 Task: In the  document autobiography.docx. Insert footer and write 'ww.ramsons.com'. Find the word using Dictionary 'Gift' Use the tool word Count and display word count while typing
Action: Mouse pressed left at (376, 493)
Screenshot: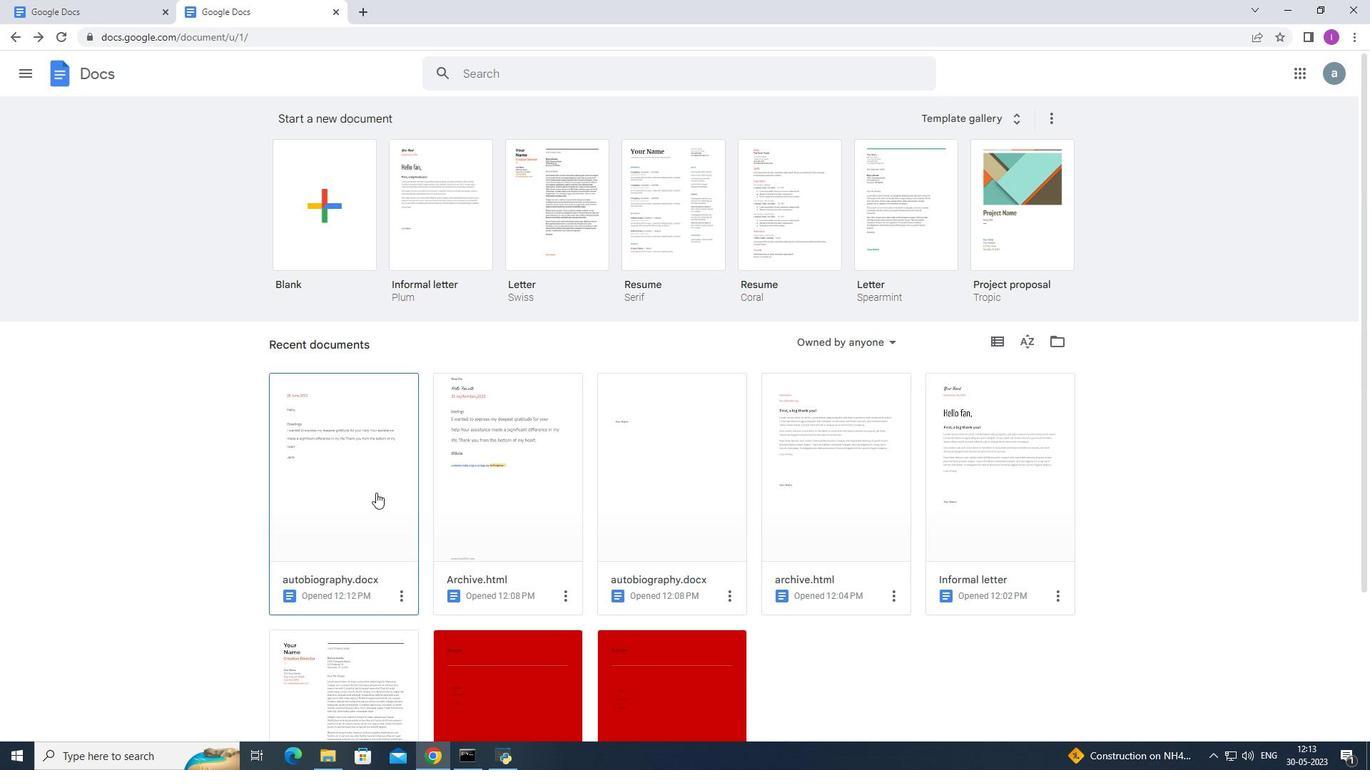 
Action: Mouse moved to (605, 490)
Screenshot: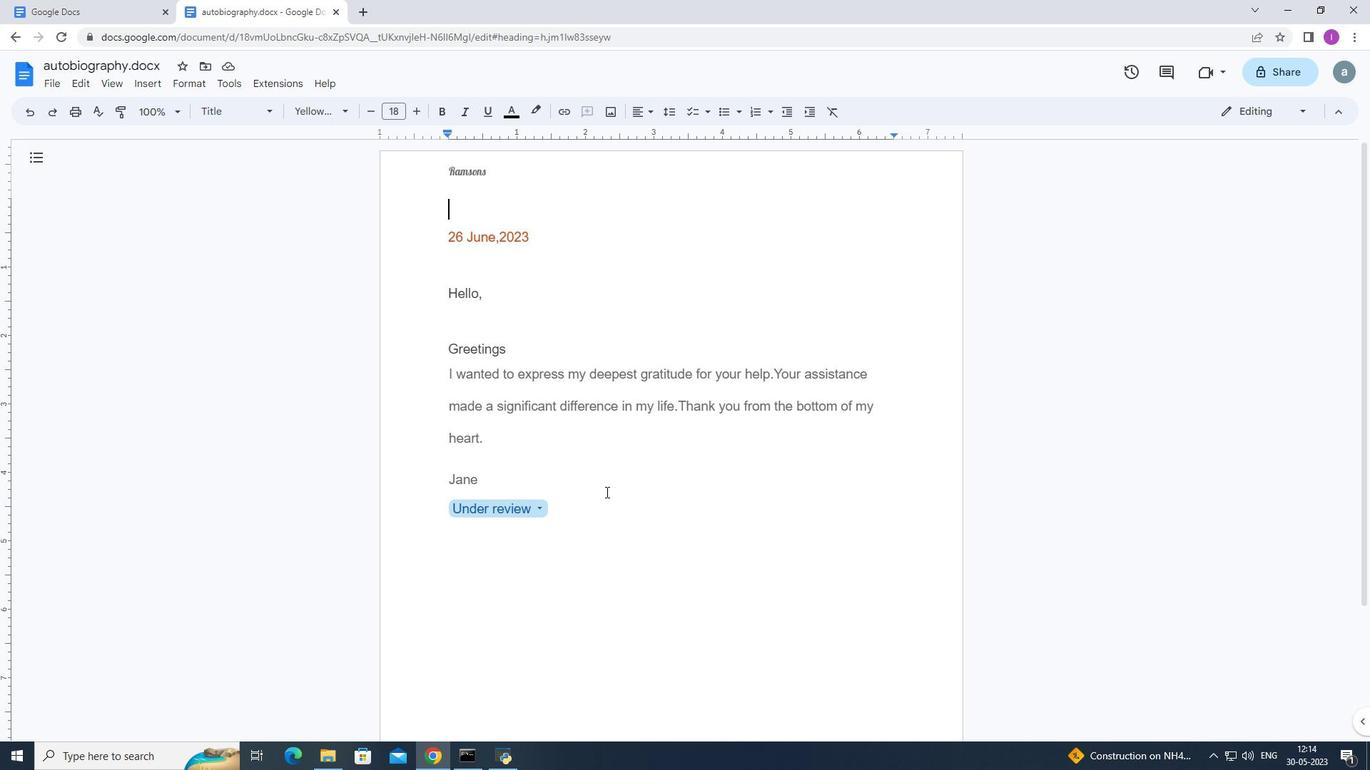 
Action: Mouse scrolled (605, 489) with delta (0, 0)
Screenshot: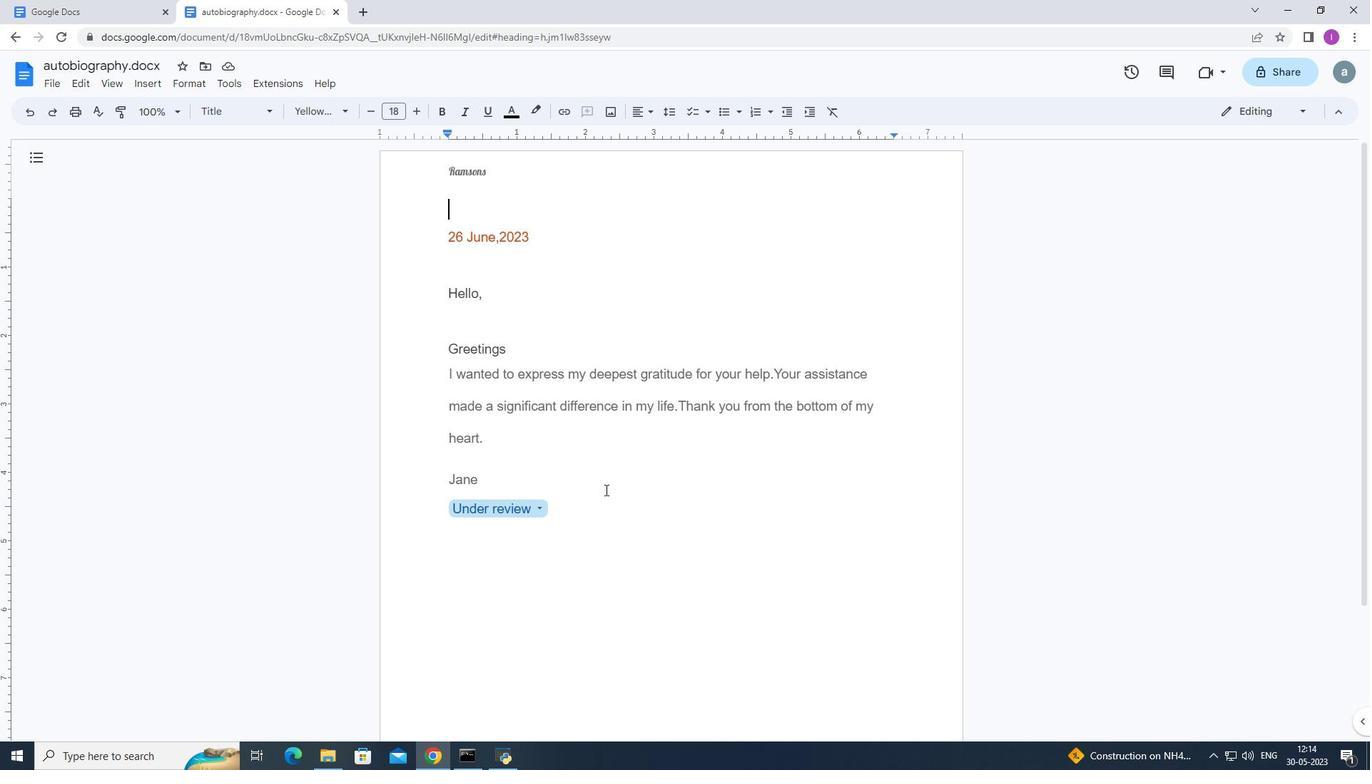 
Action: Mouse moved to (605, 489)
Screenshot: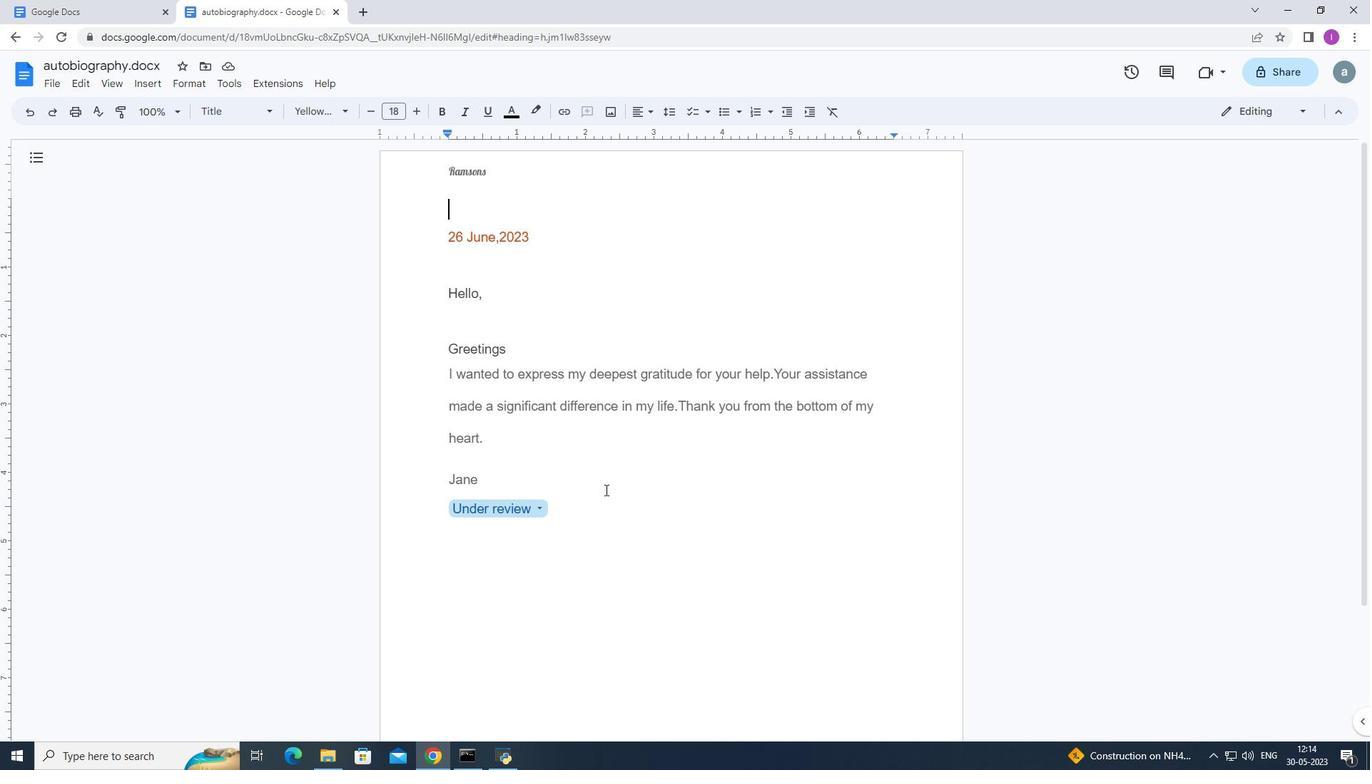 
Action: Mouse scrolled (605, 488) with delta (0, 0)
Screenshot: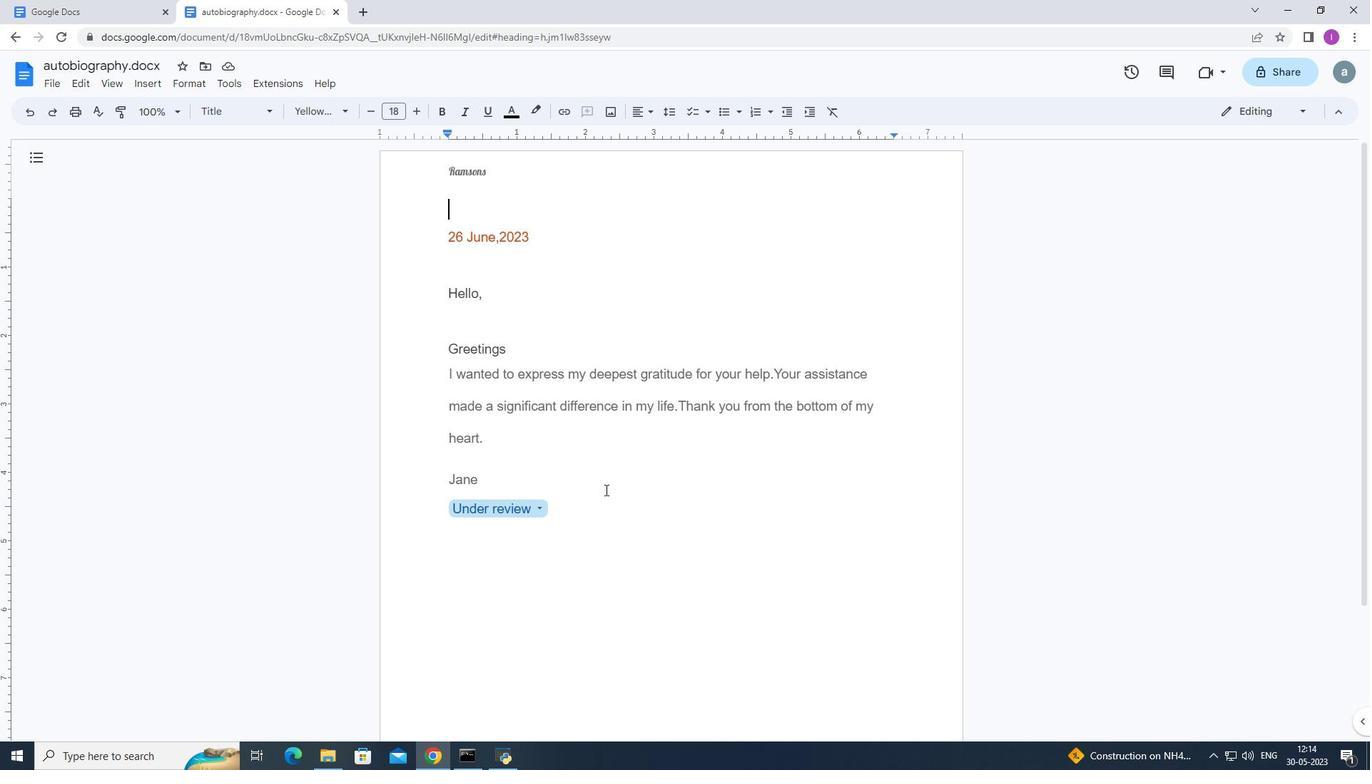 
Action: Mouse moved to (605, 488)
Screenshot: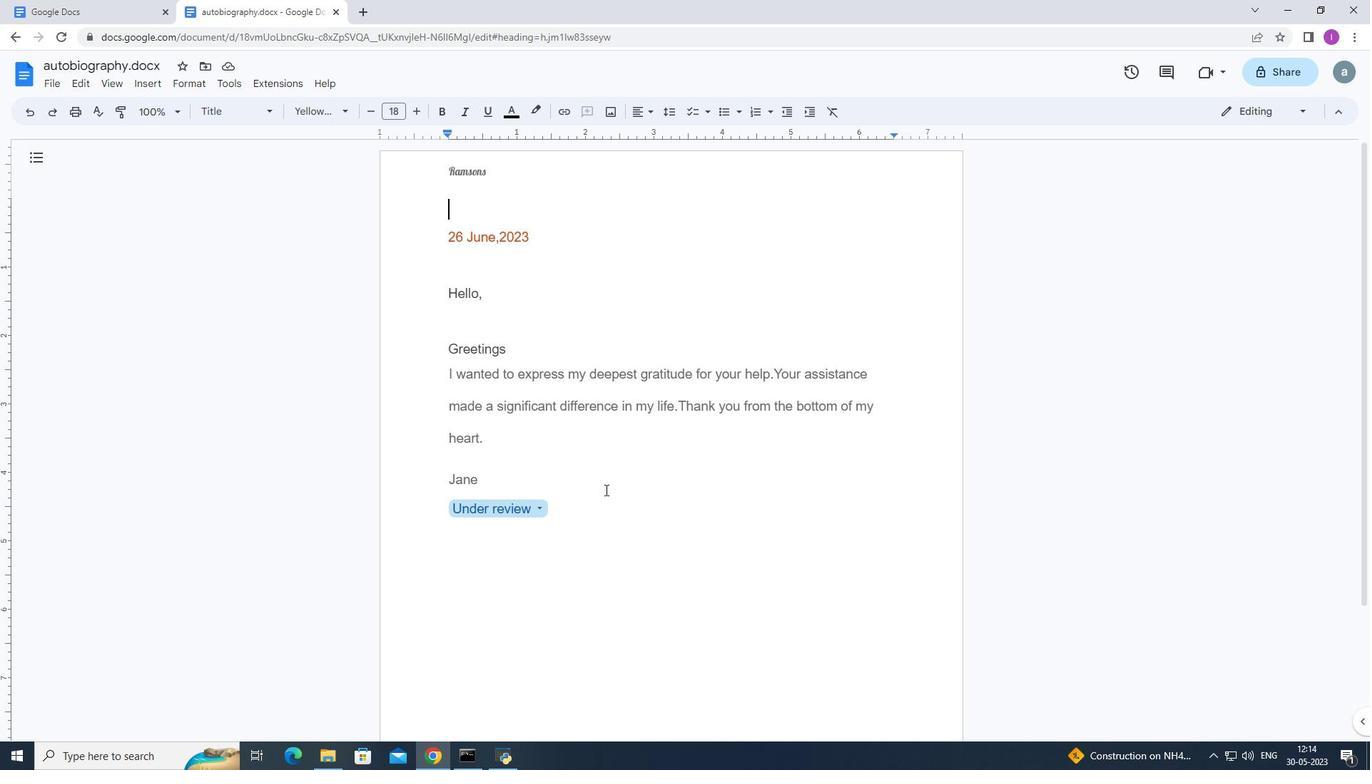 
Action: Mouse scrolled (605, 488) with delta (0, 0)
Screenshot: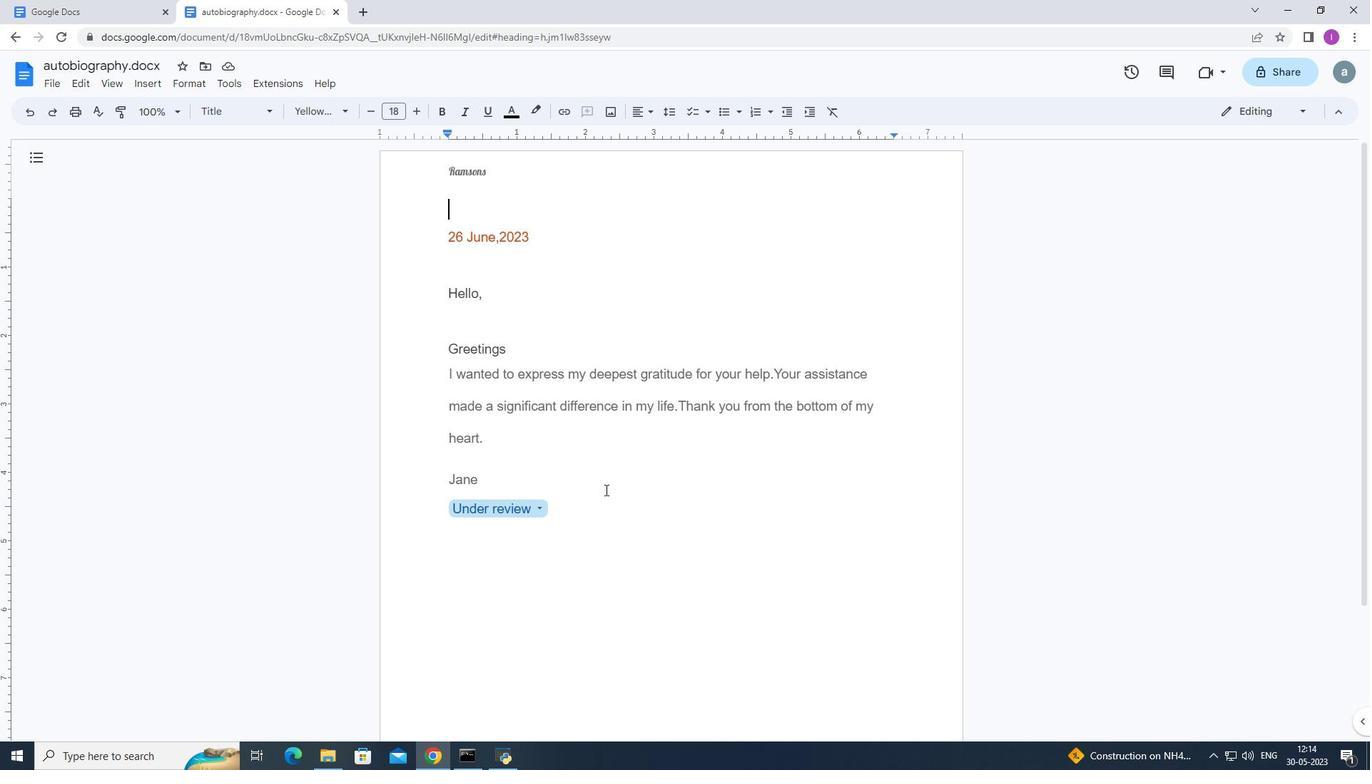 
Action: Mouse scrolled (605, 488) with delta (0, 0)
Screenshot: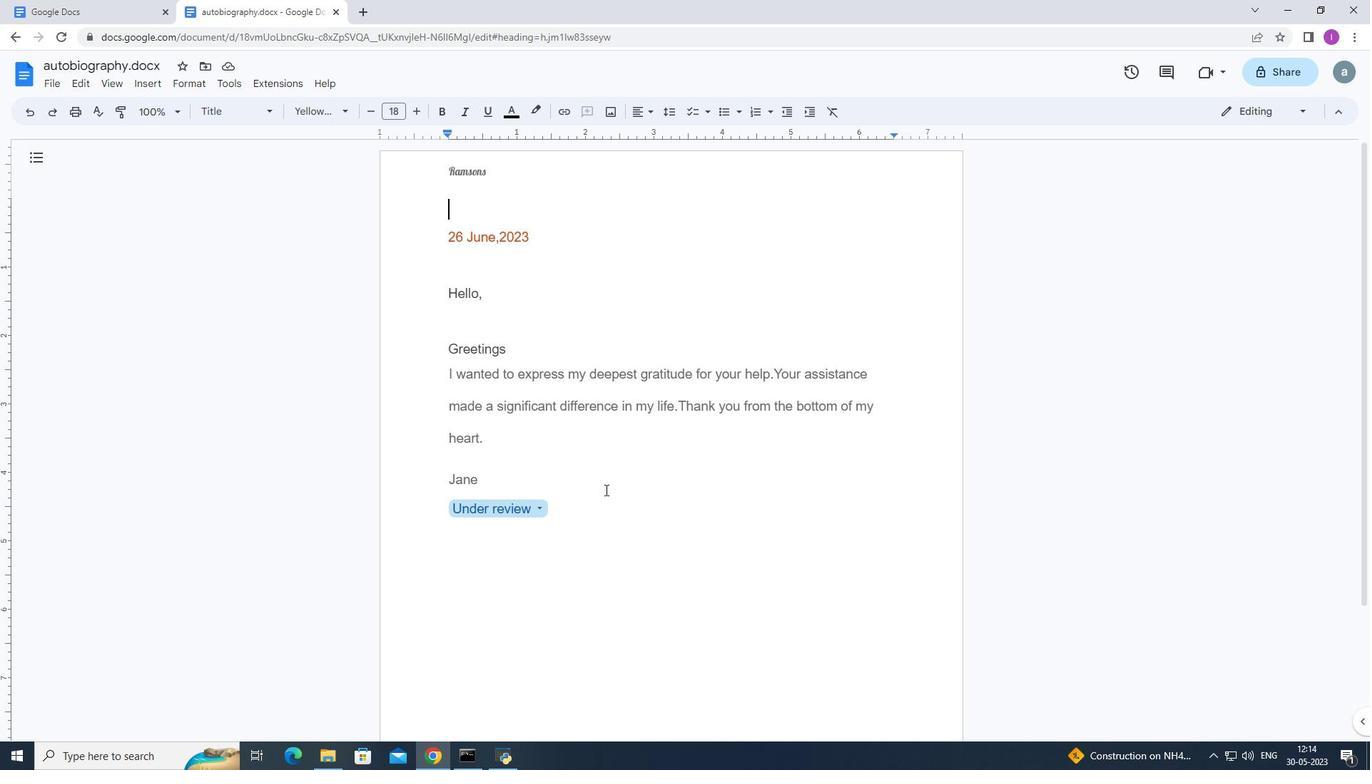 
Action: Mouse moved to (605, 488)
Screenshot: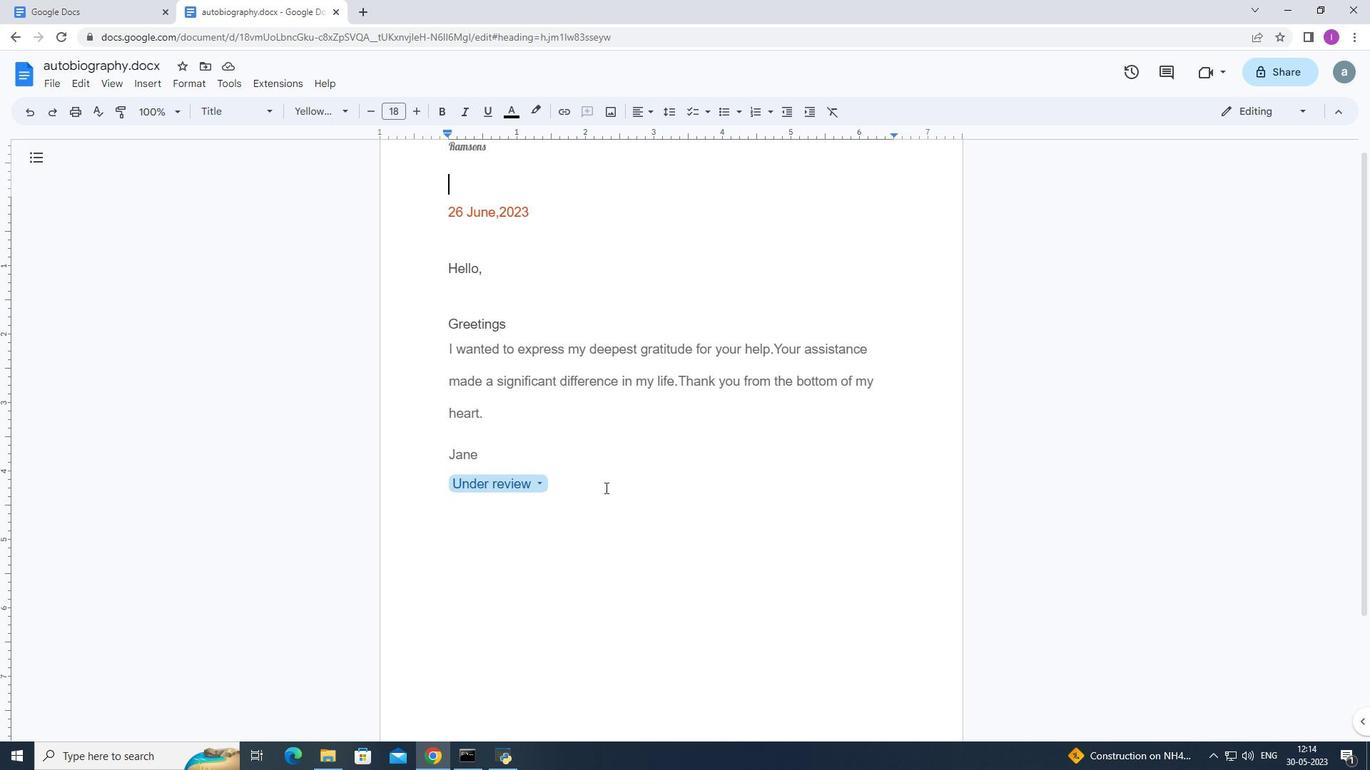 
Action: Mouse scrolled (605, 488) with delta (0, 0)
Screenshot: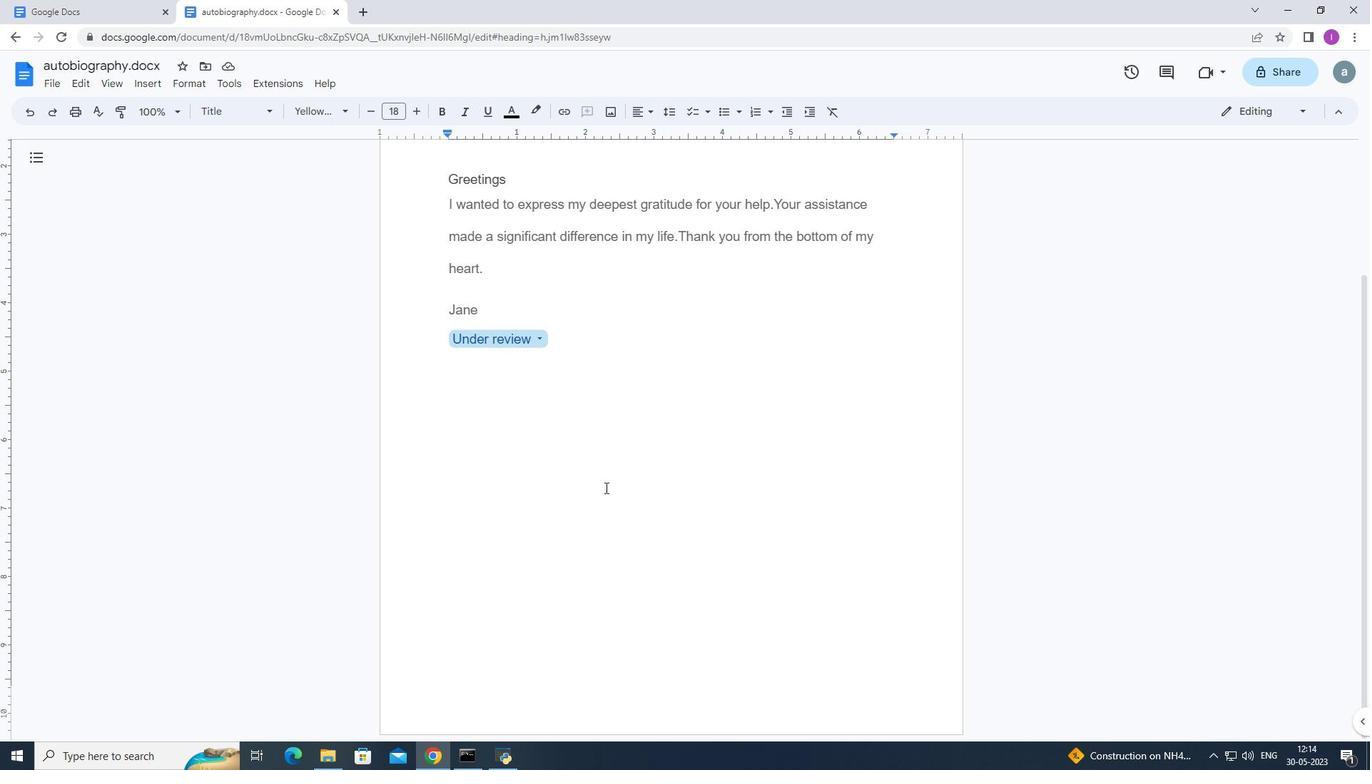 
Action: Mouse scrolled (605, 488) with delta (0, 0)
Screenshot: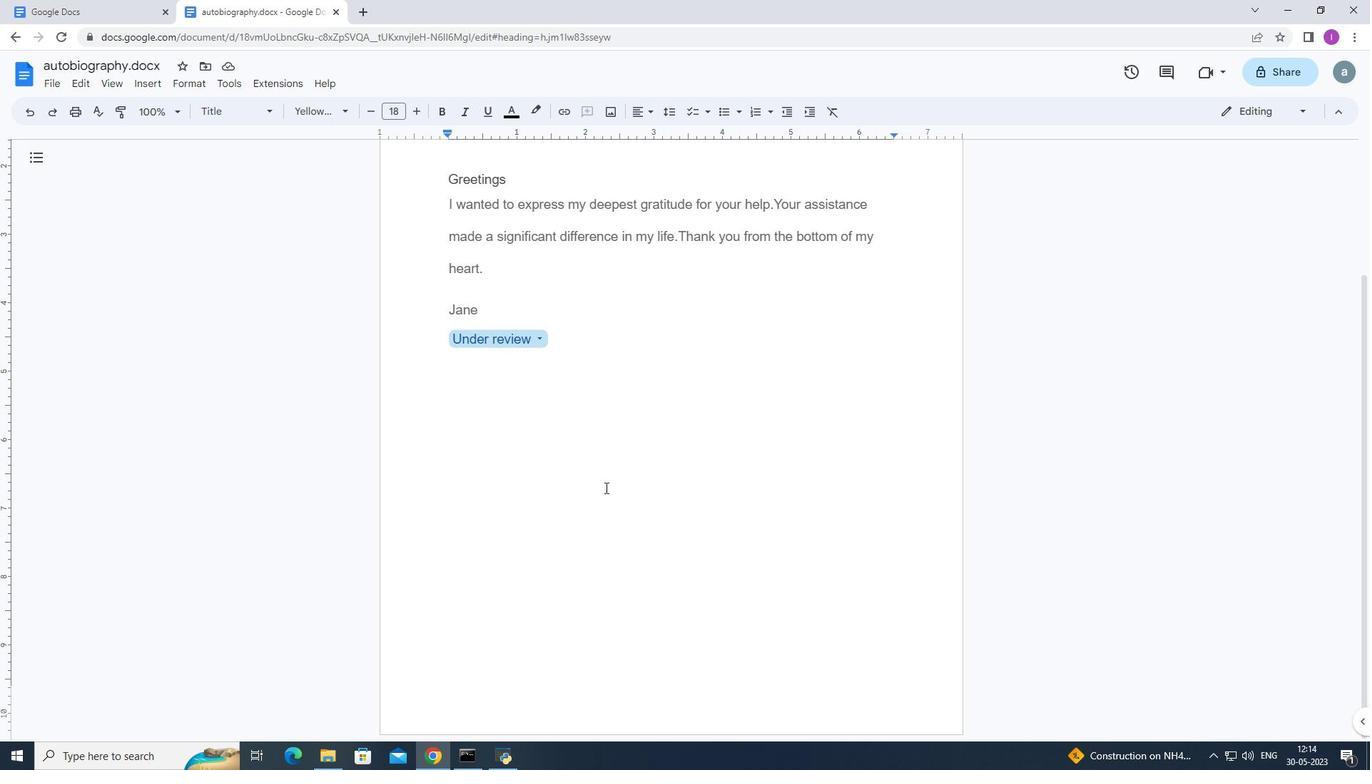 
Action: Mouse scrolled (605, 488) with delta (0, 0)
Screenshot: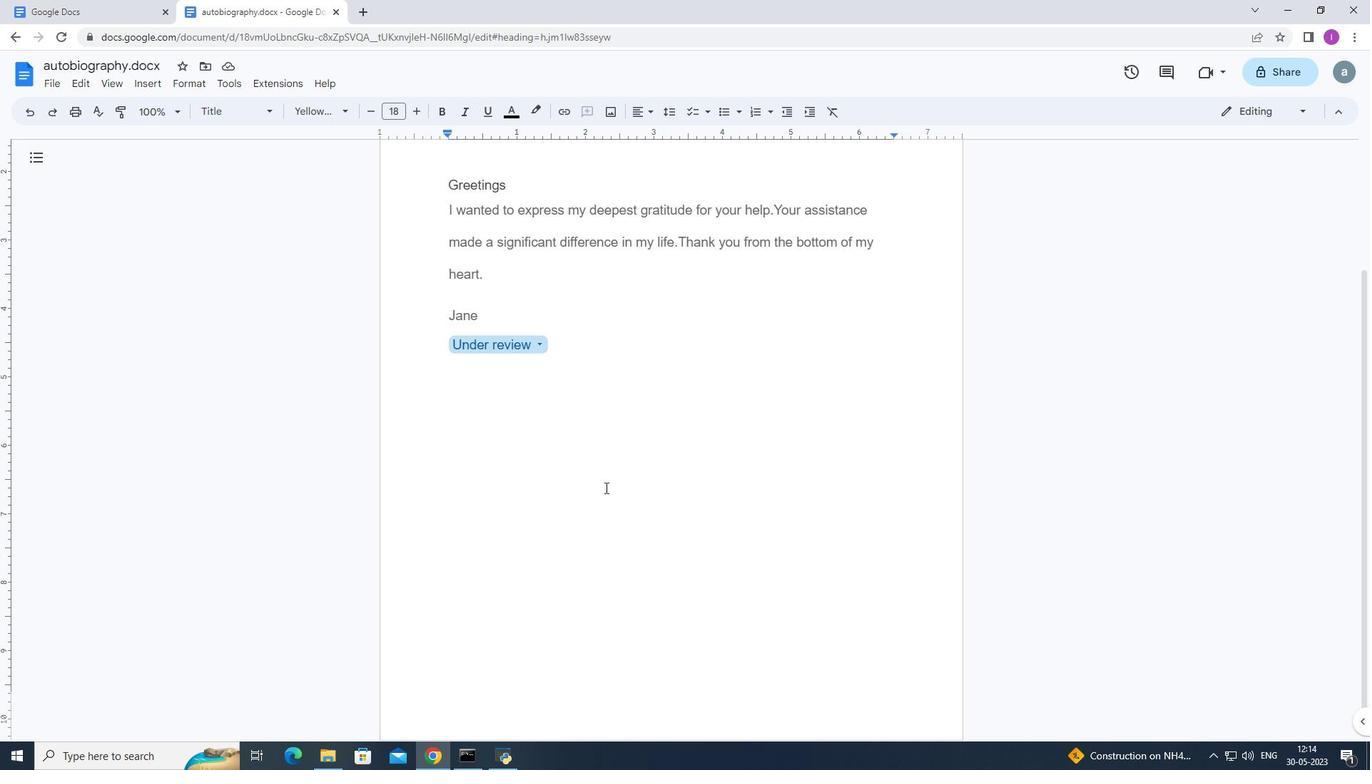 
Action: Mouse scrolled (605, 488) with delta (0, 0)
Screenshot: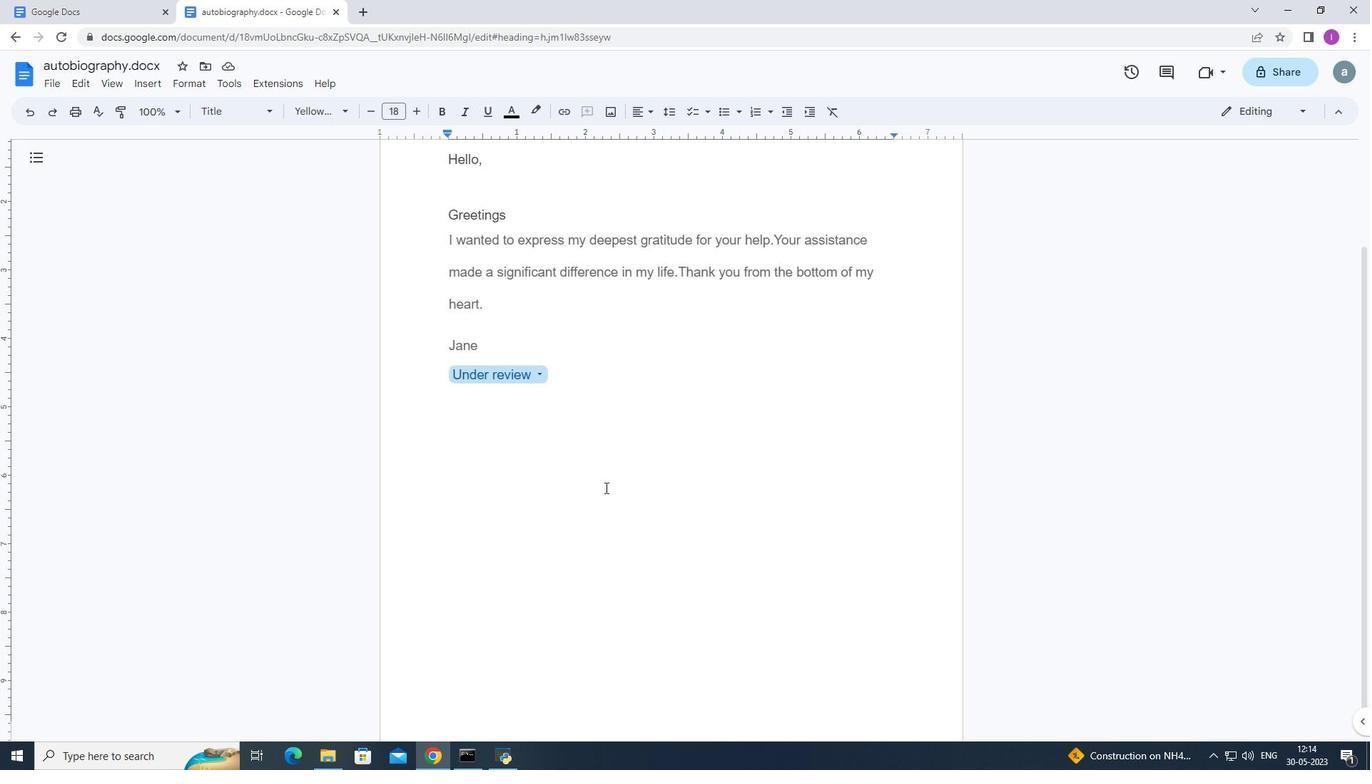 
Action: Mouse moved to (606, 487)
Screenshot: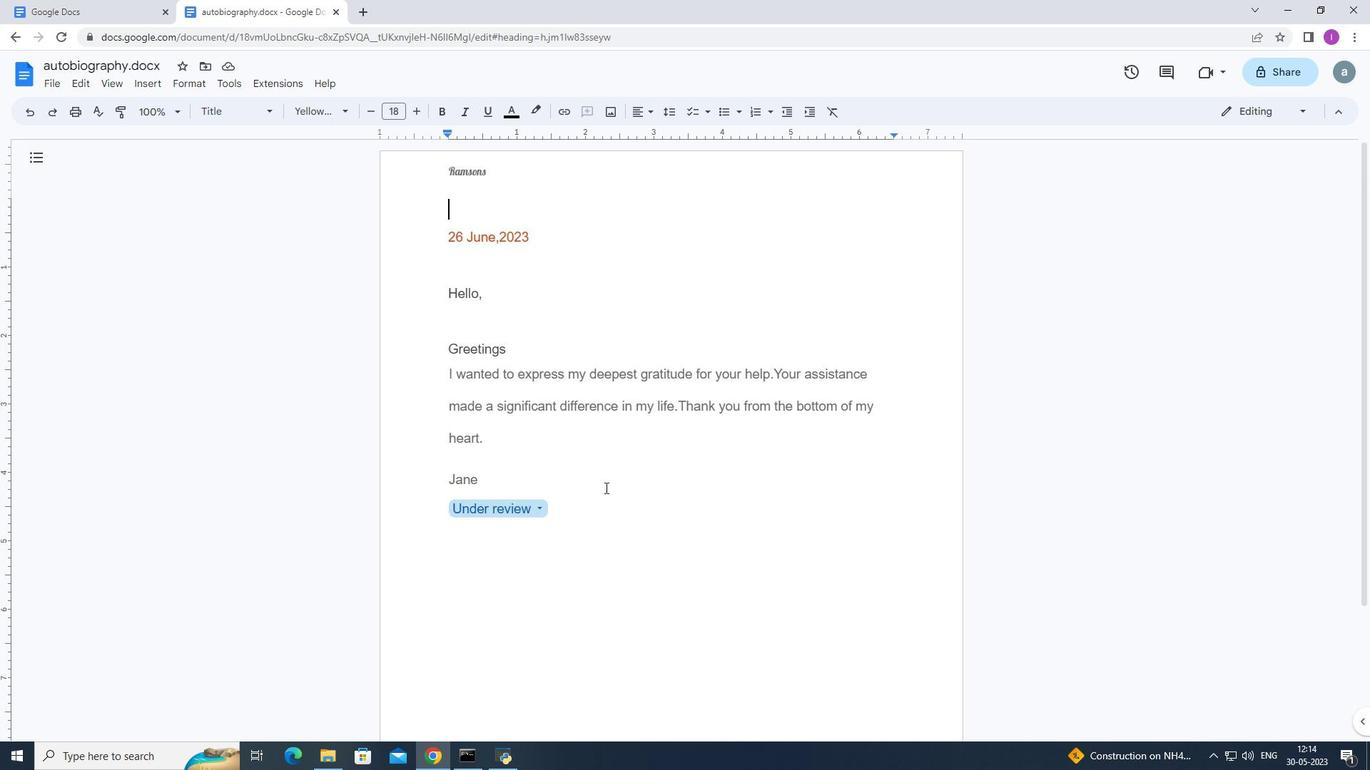 
Action: Mouse scrolled (606, 486) with delta (0, 0)
Screenshot: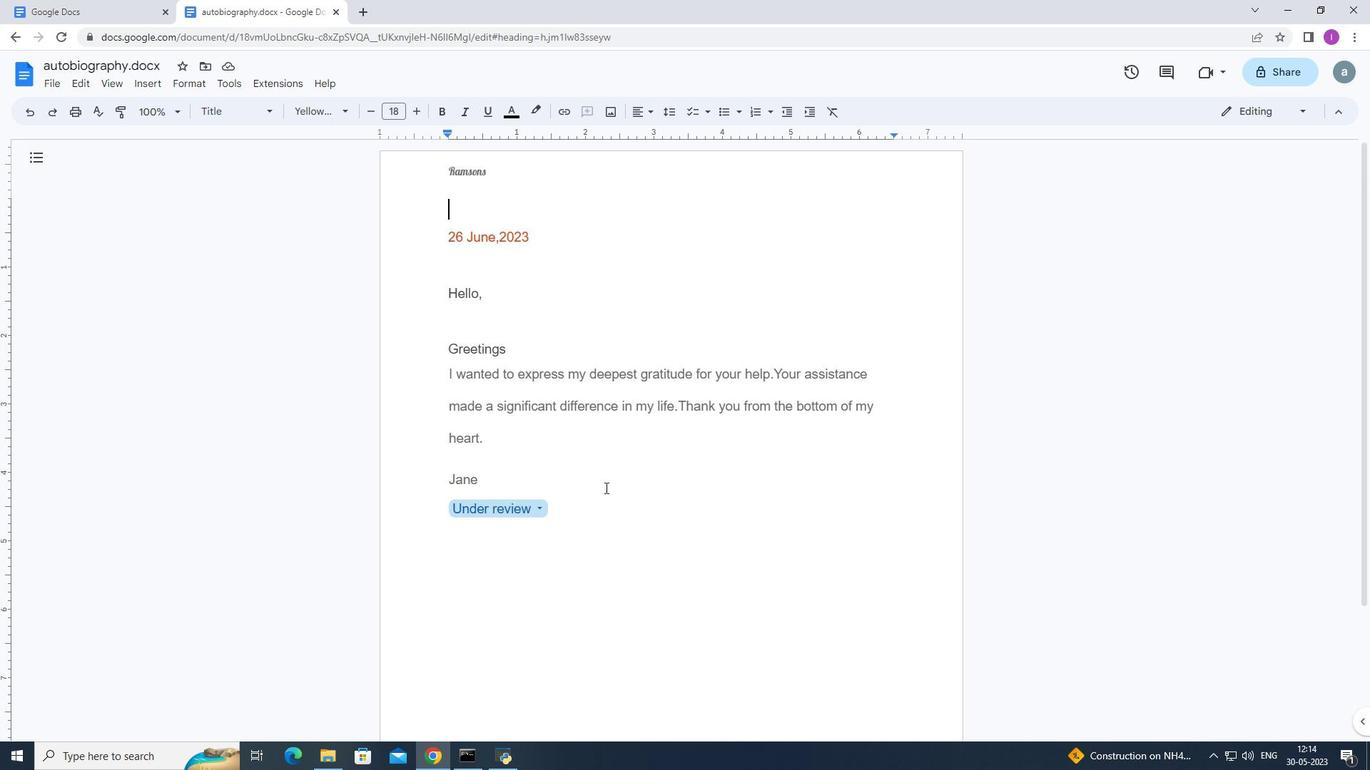 
Action: Mouse scrolled (606, 486) with delta (0, 0)
Screenshot: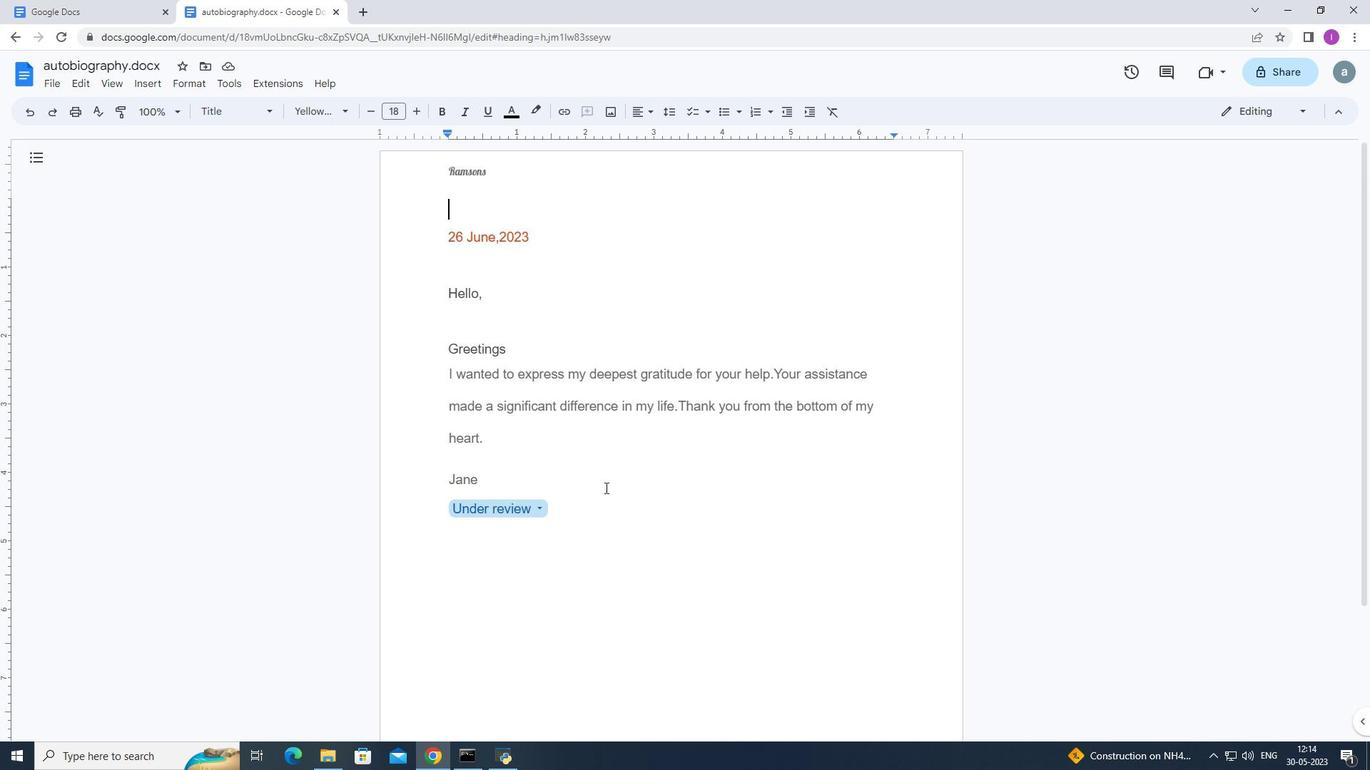 
Action: Mouse scrolled (606, 486) with delta (0, 0)
Screenshot: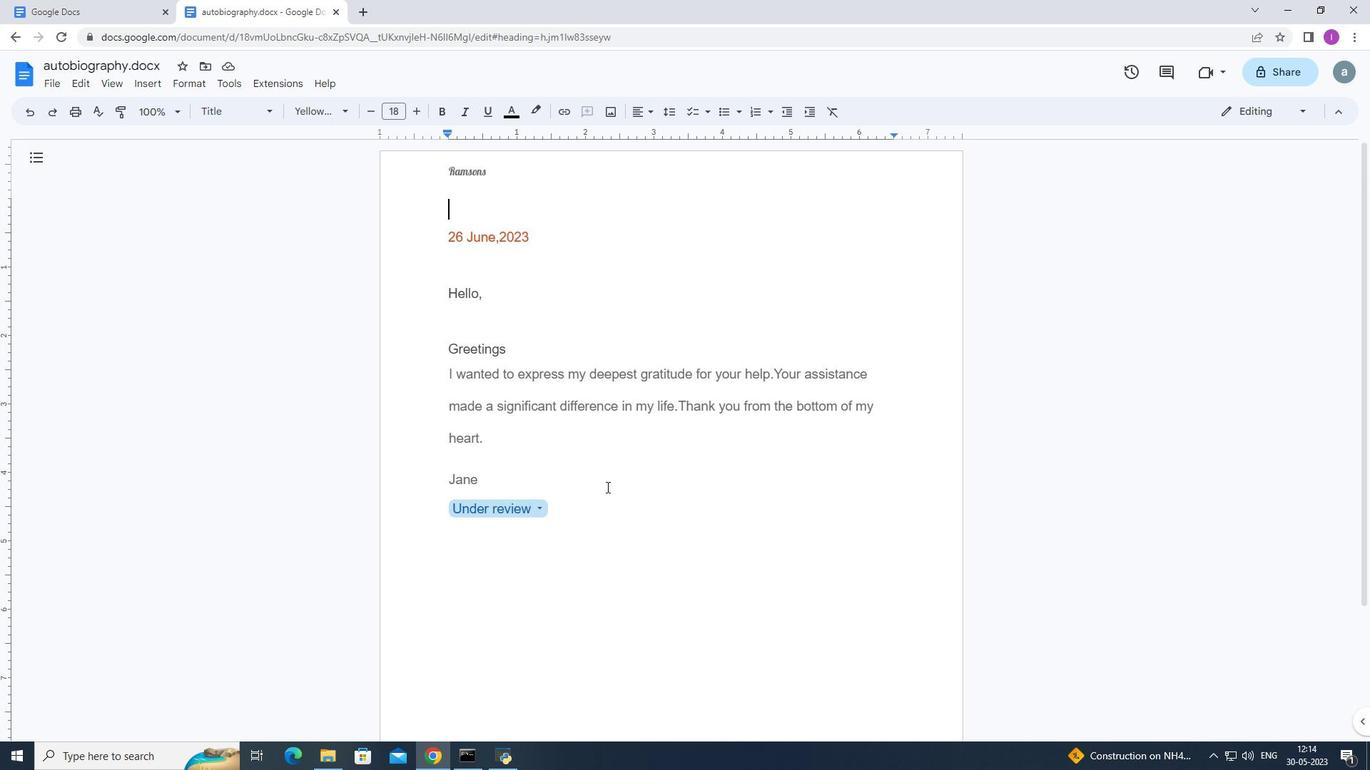 
Action: Mouse scrolled (606, 486) with delta (0, 0)
Screenshot: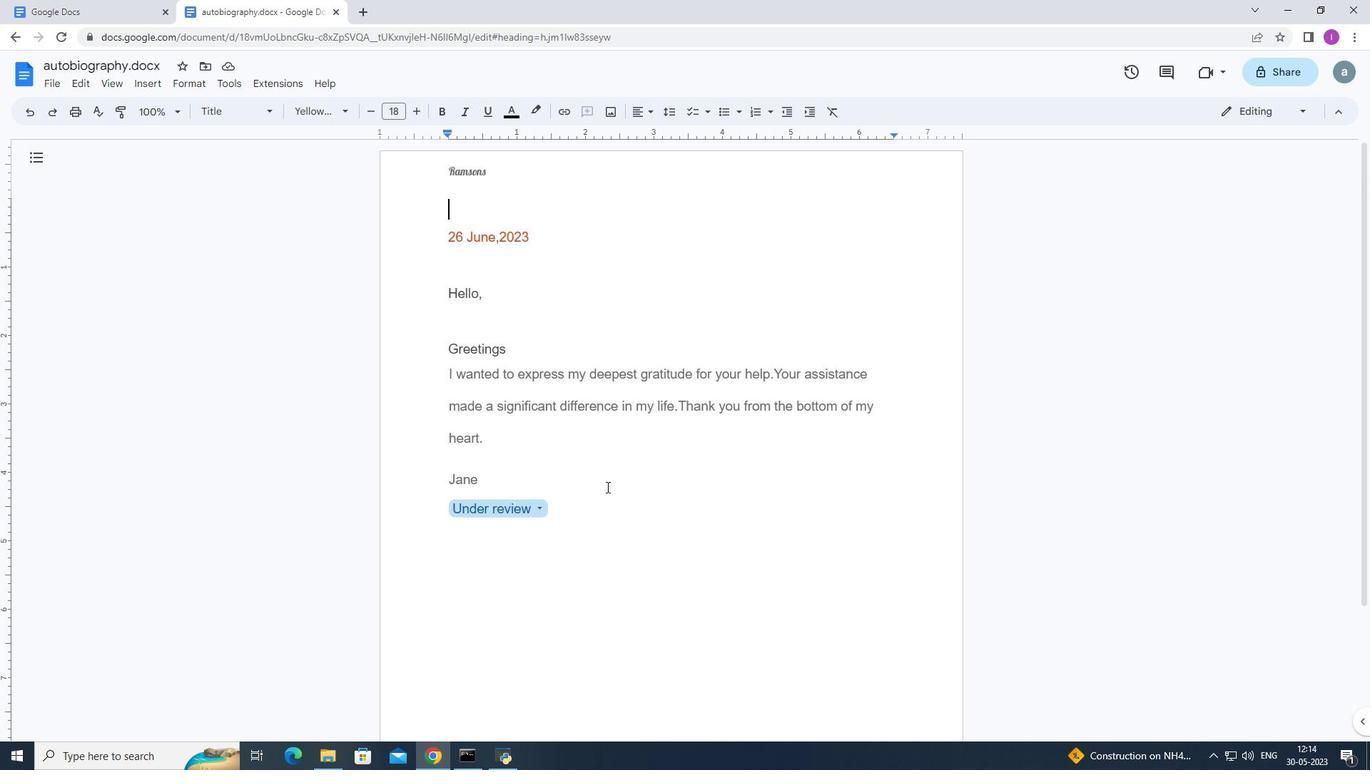 
Action: Mouse moved to (606, 479)
Screenshot: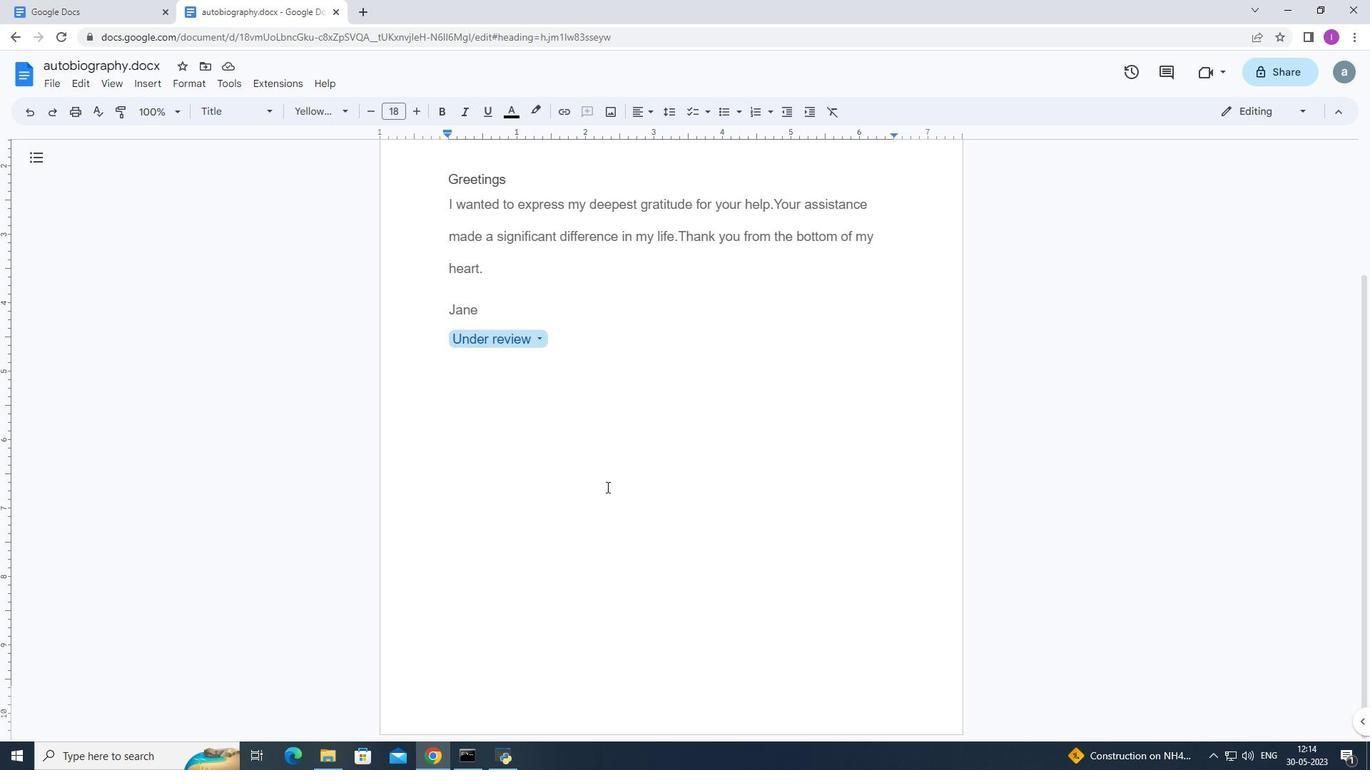 
Action: Mouse scrolled (606, 480) with delta (0, 0)
Screenshot: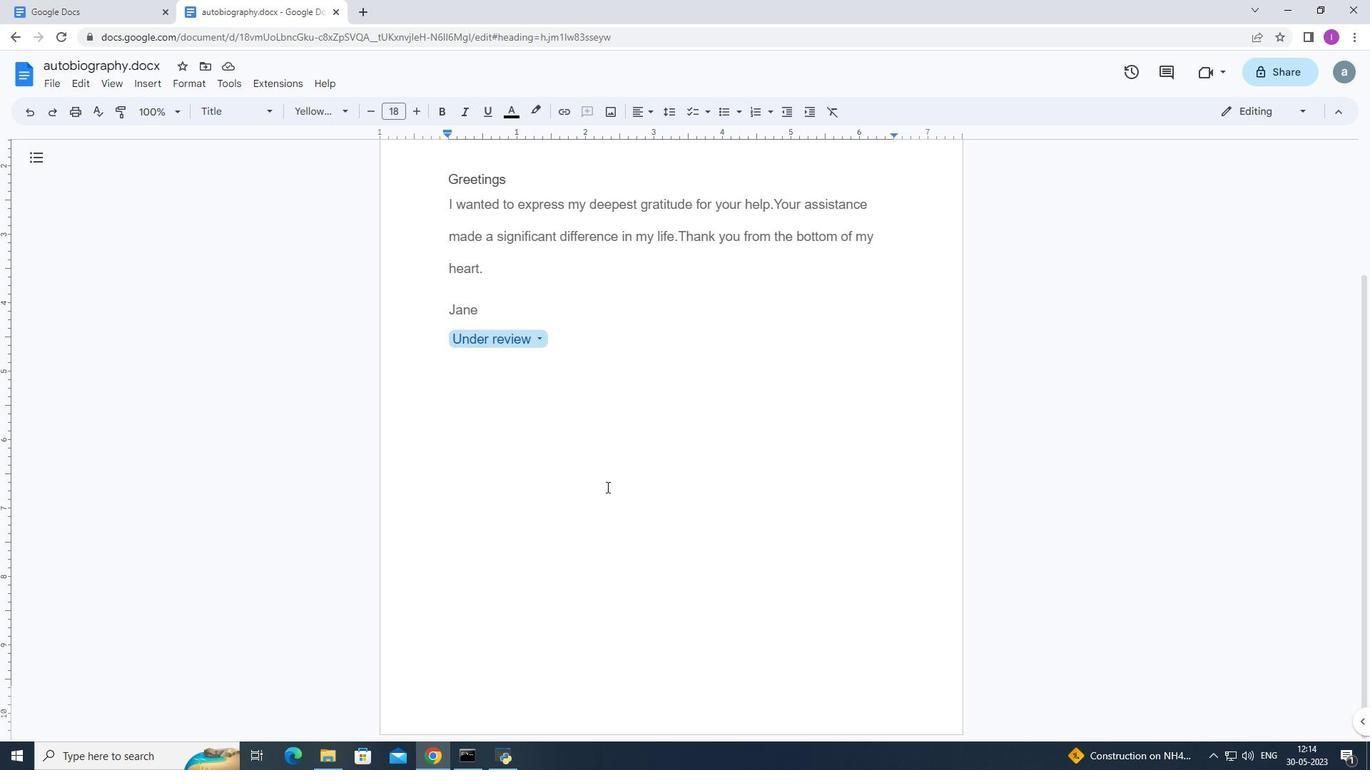 
Action: Mouse moved to (606, 477)
Screenshot: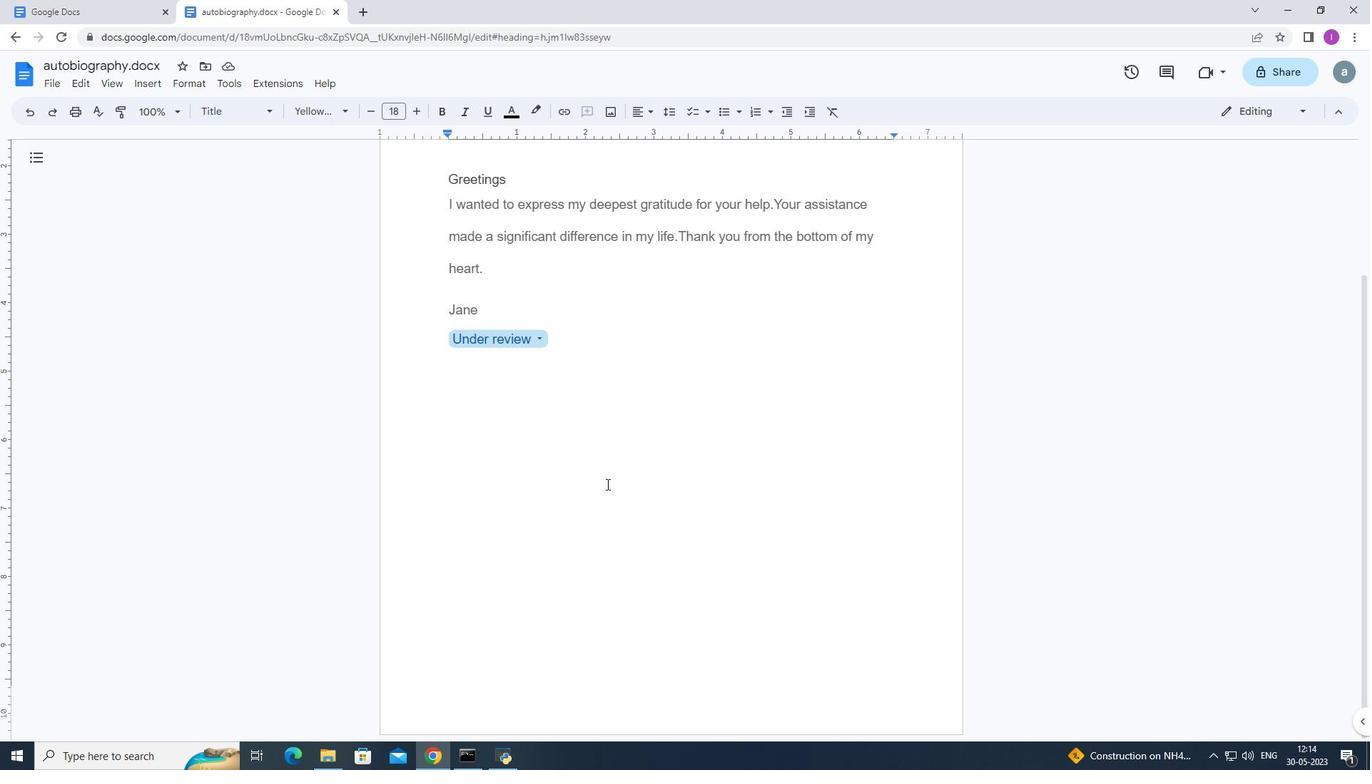 
Action: Mouse scrolled (606, 478) with delta (0, 0)
Screenshot: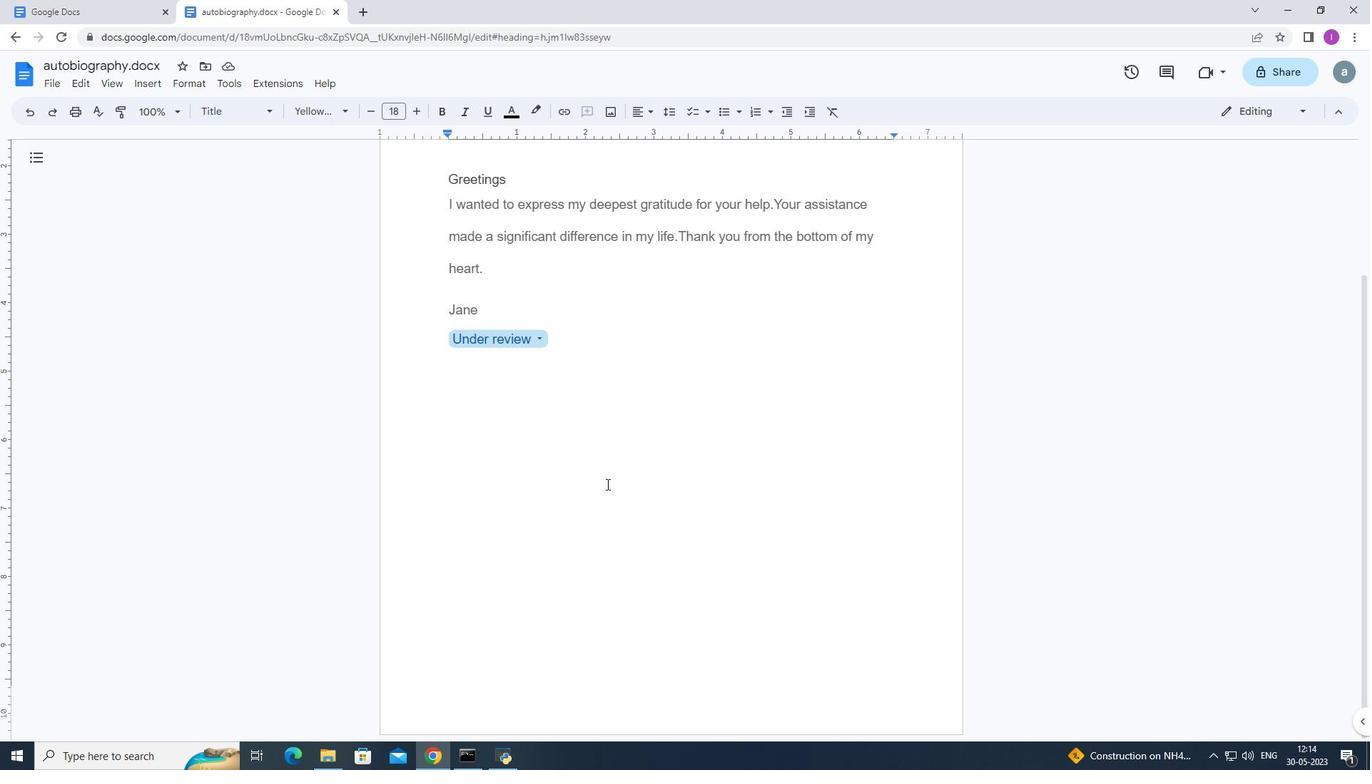 
Action: Mouse moved to (607, 472)
Screenshot: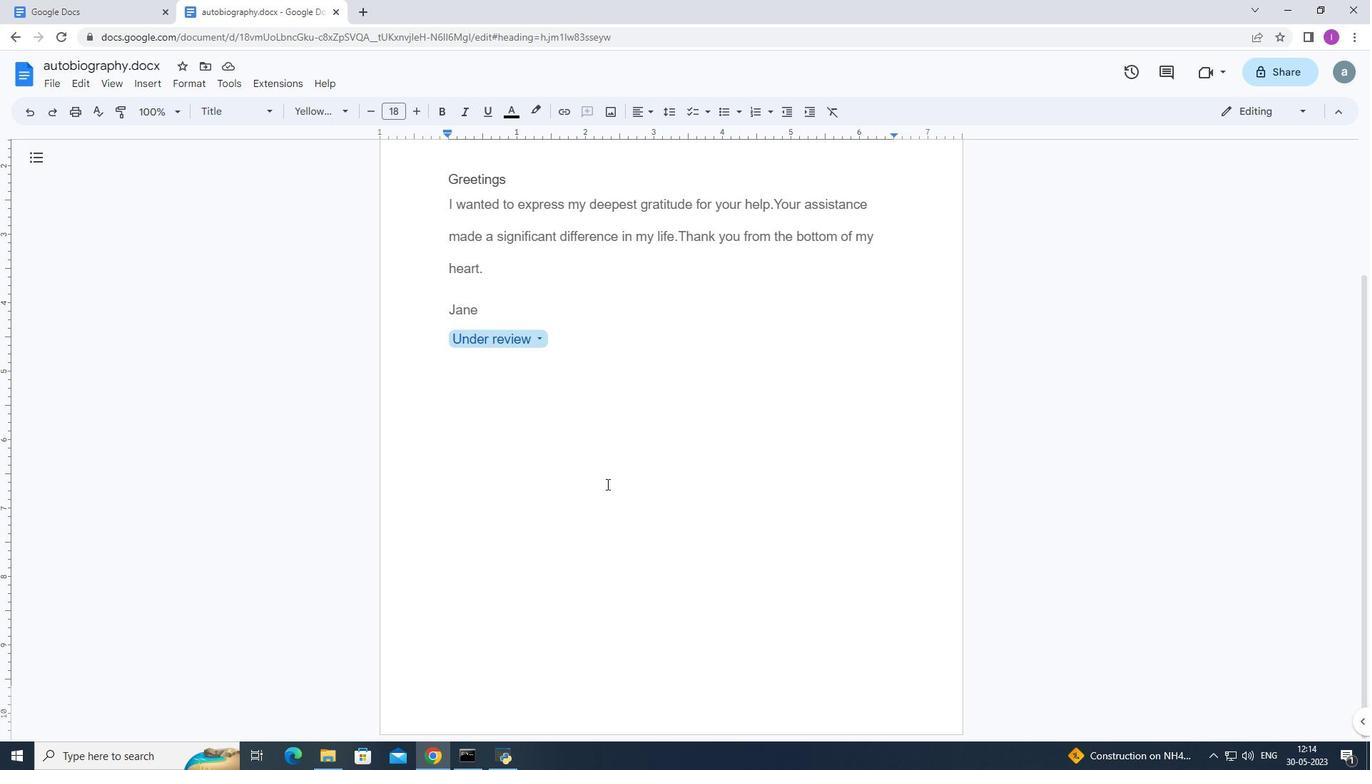 
Action: Mouse scrolled (607, 473) with delta (0, 0)
Screenshot: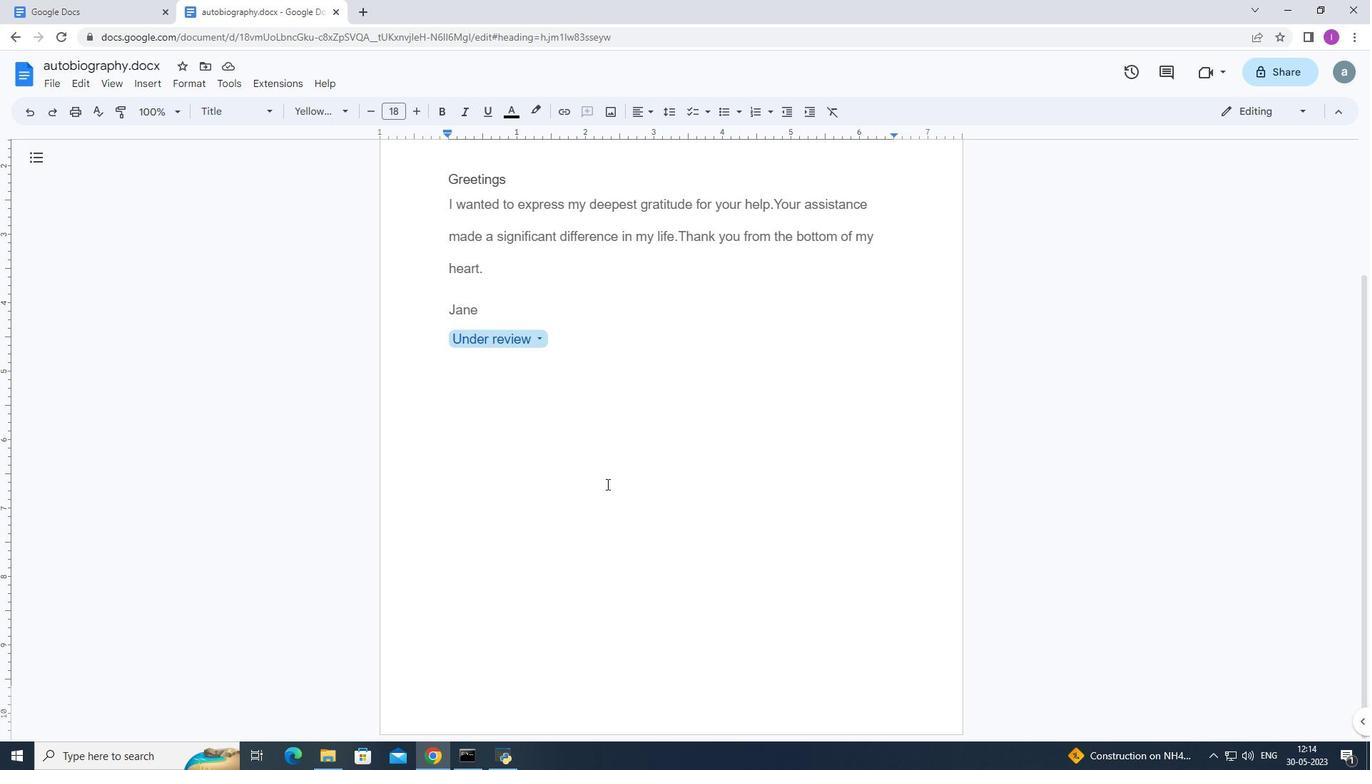 
Action: Mouse moved to (608, 468)
Screenshot: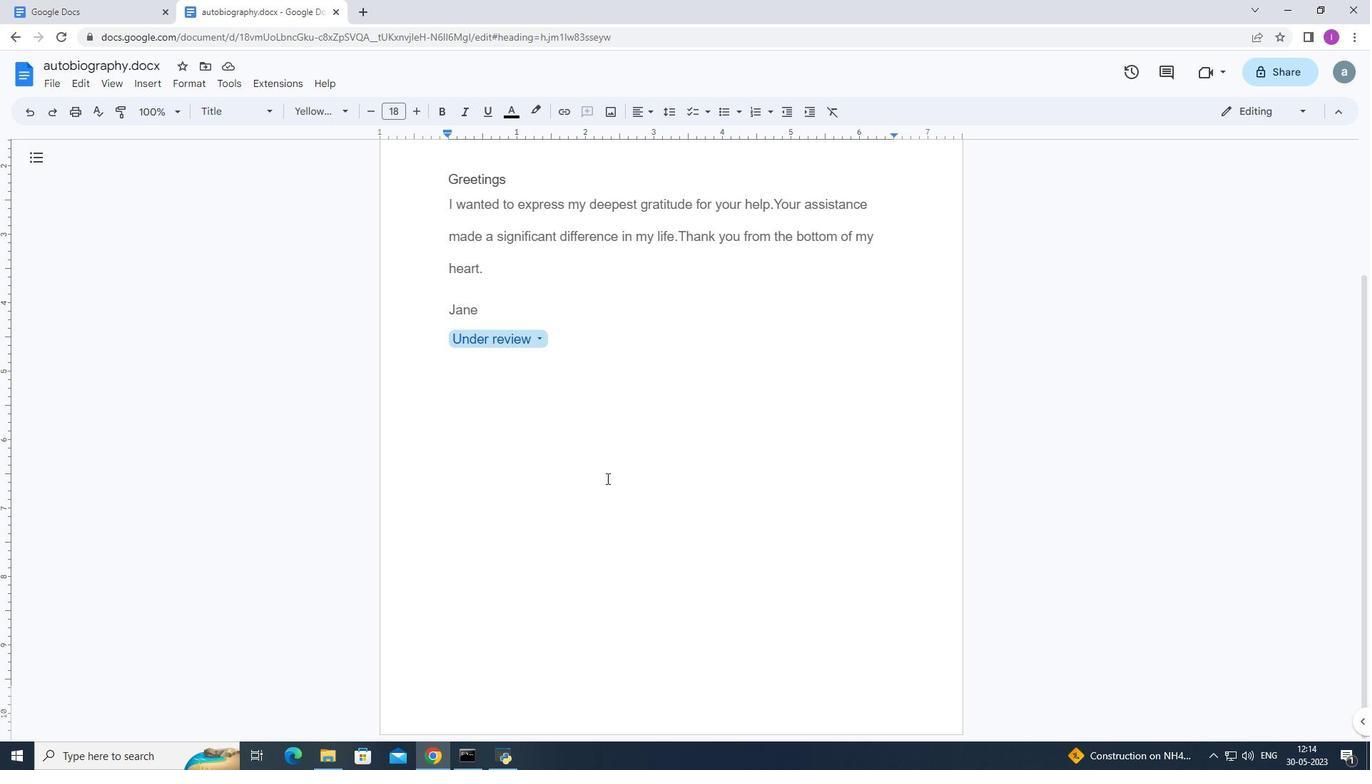 
Action: Mouse scrolled (608, 468) with delta (0, 0)
Screenshot: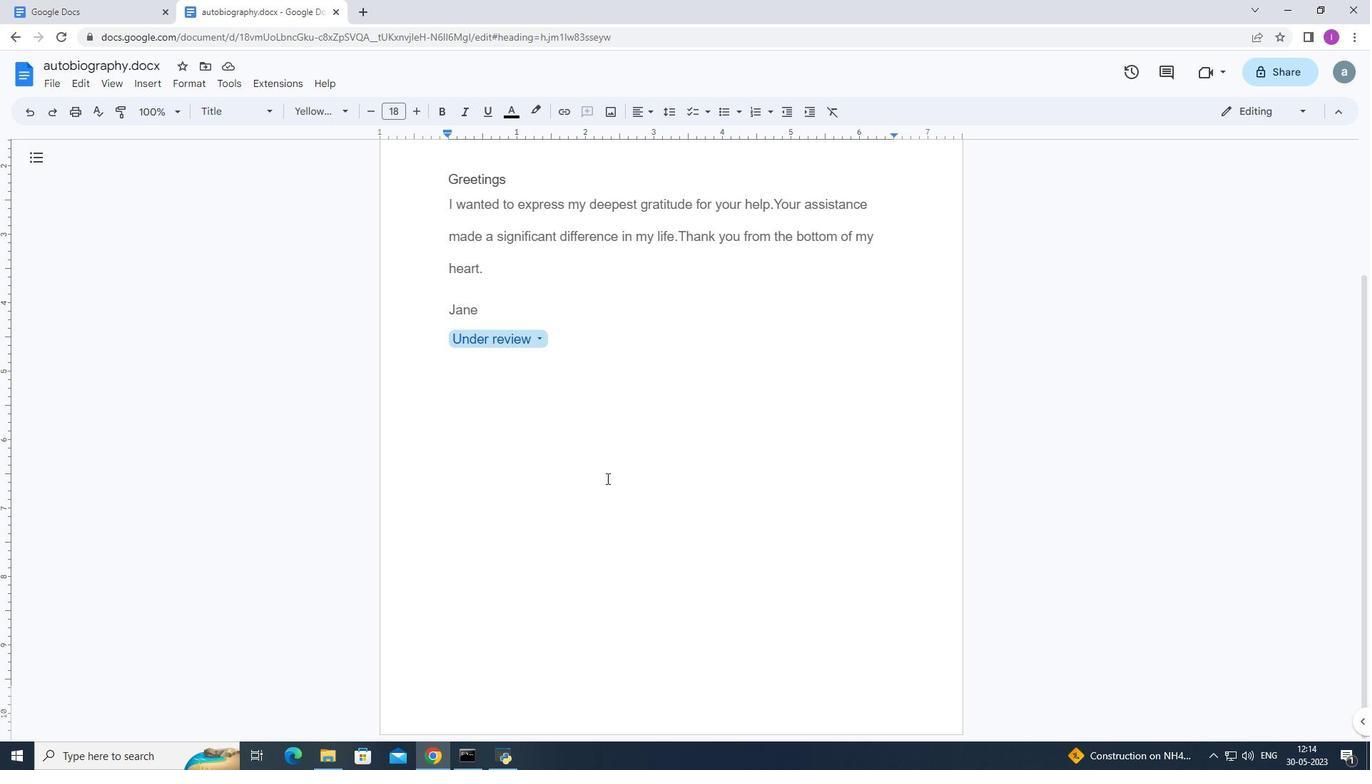 
Action: Mouse moved to (151, 84)
Screenshot: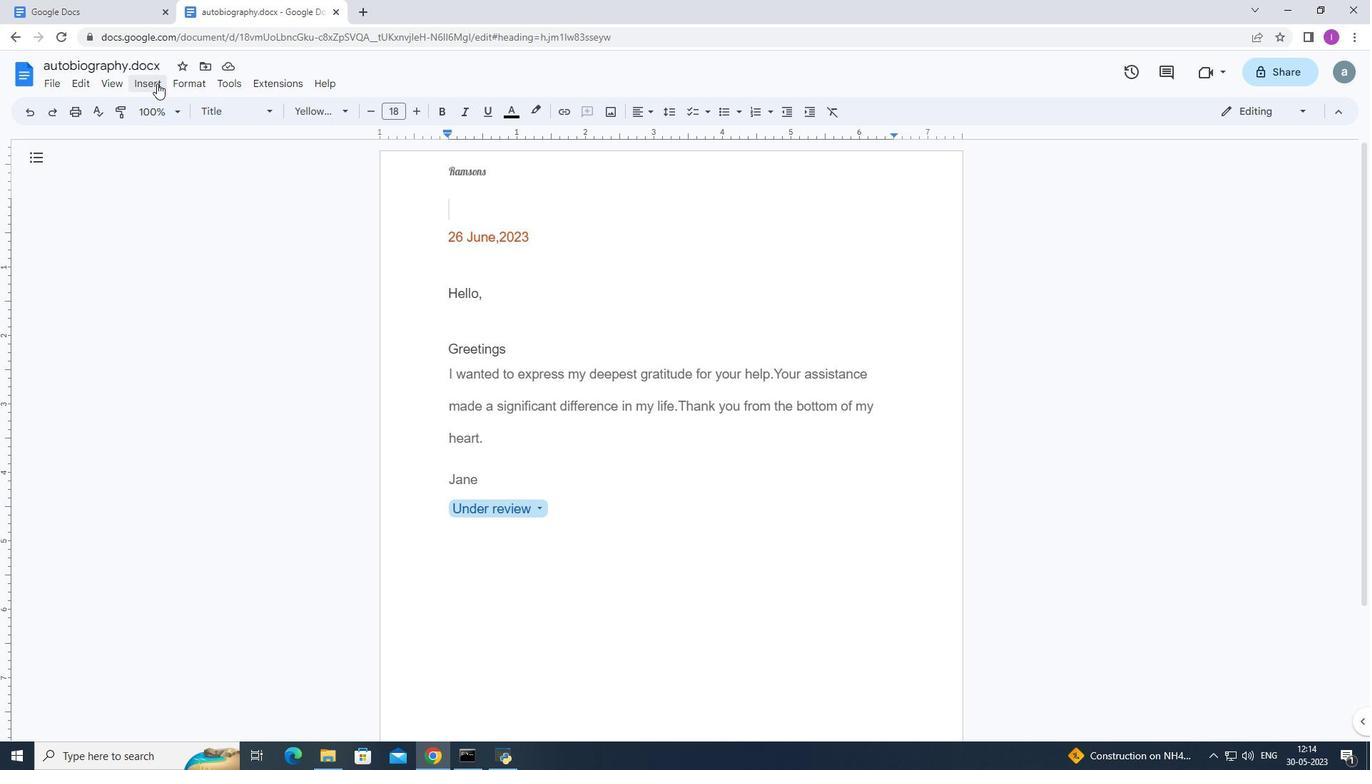 
Action: Mouse pressed left at (151, 84)
Screenshot: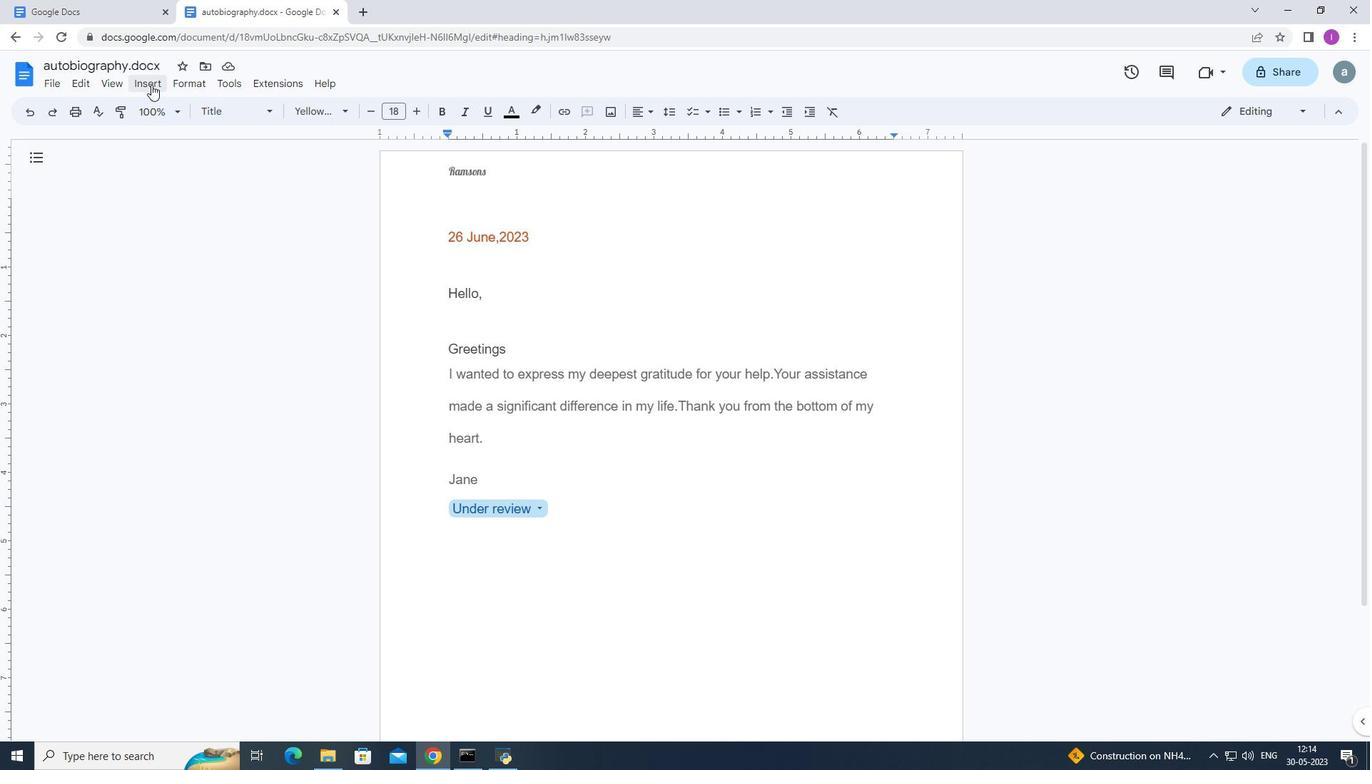 
Action: Mouse moved to (399, 470)
Screenshot: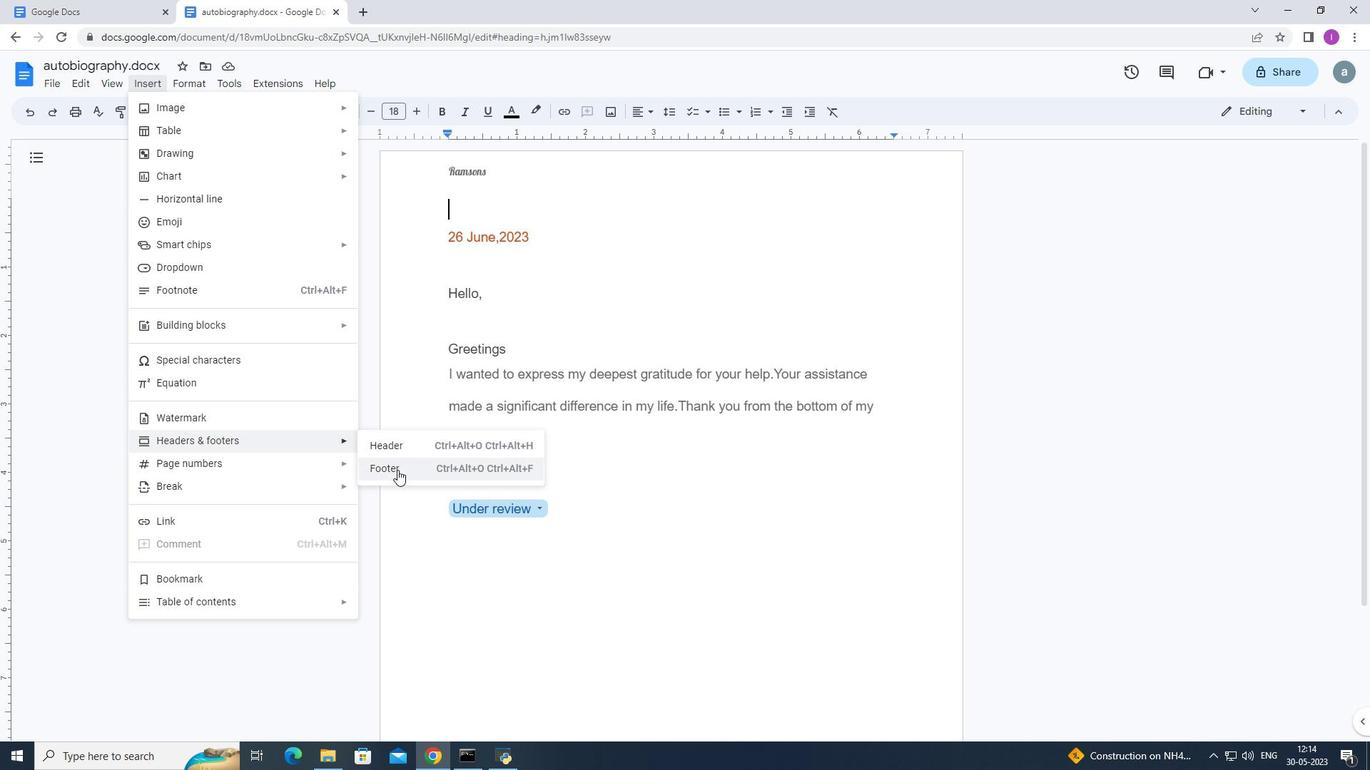 
Action: Mouse pressed left at (399, 470)
Screenshot: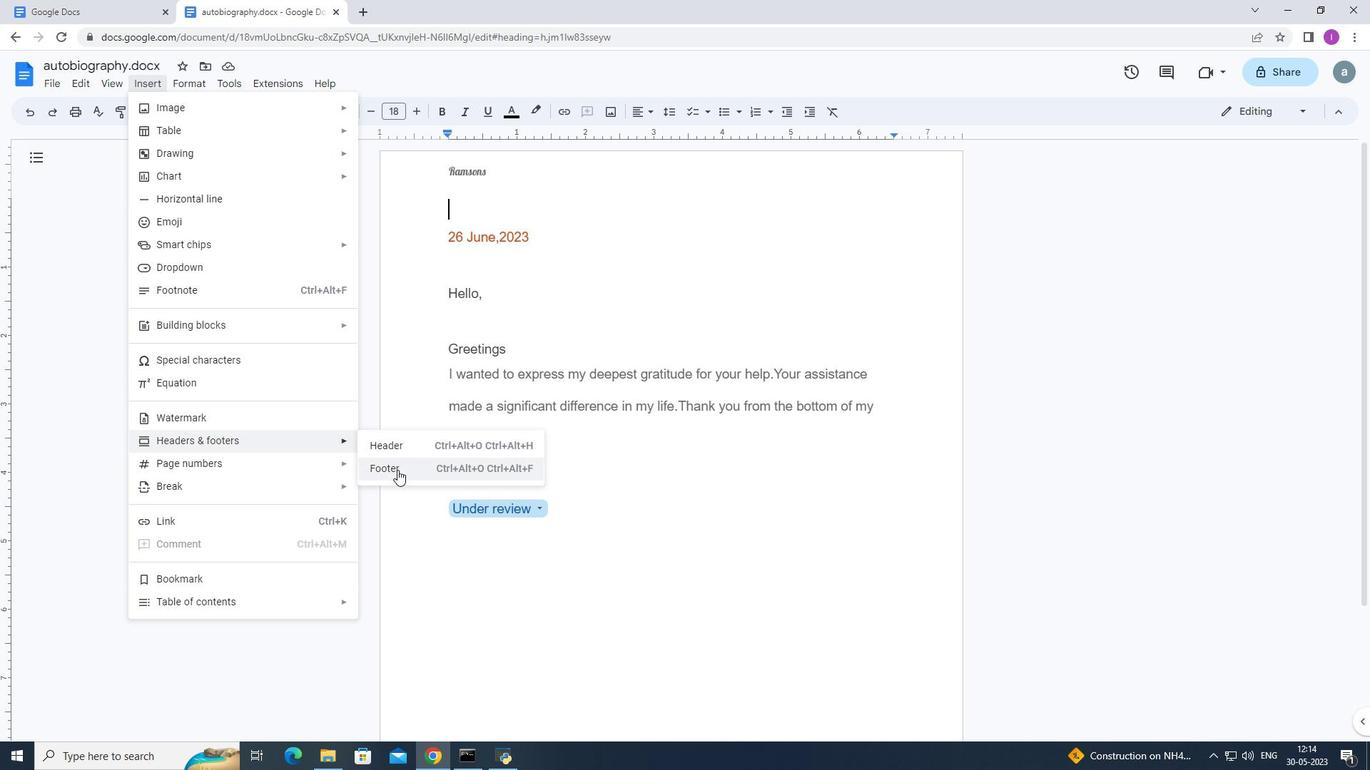 
Action: Mouse moved to (548, 713)
Screenshot: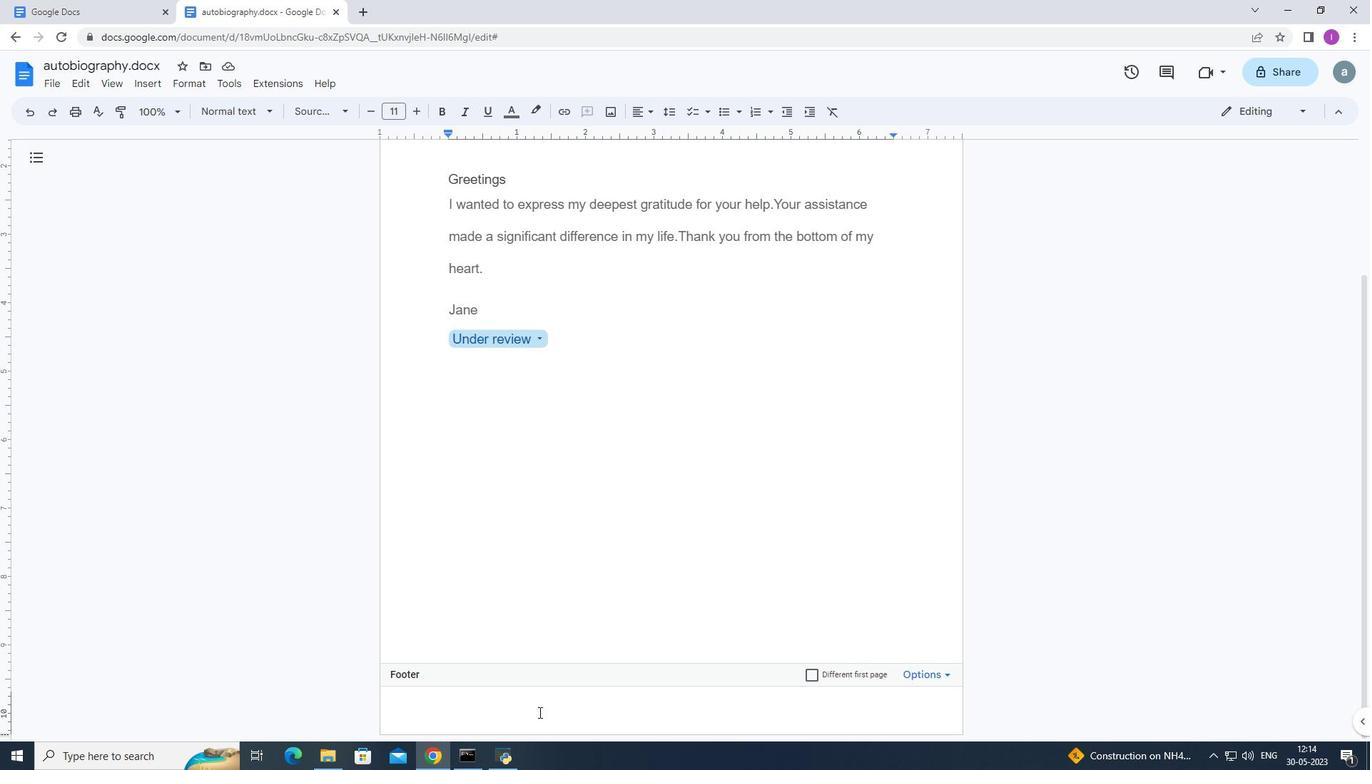 
Action: Key pressed www.ramsons.com
Screenshot: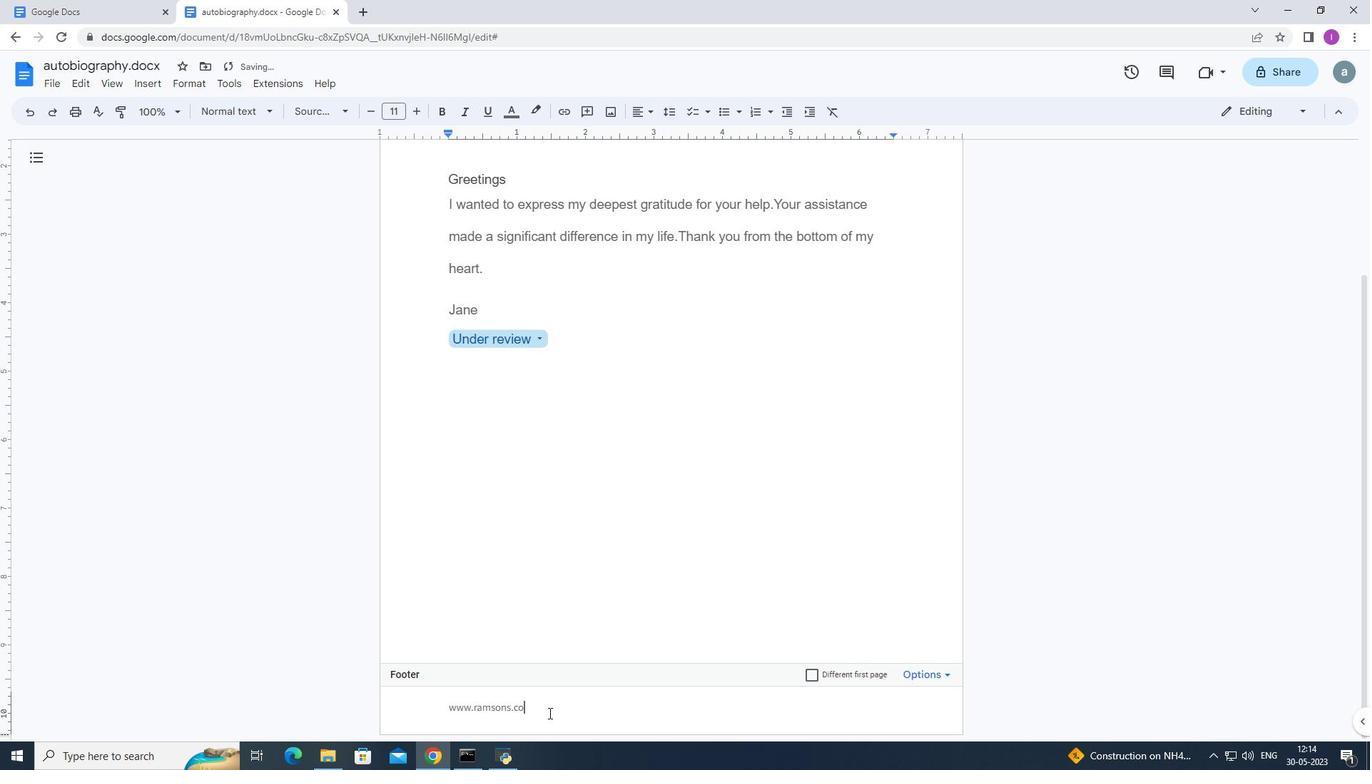 
Action: Mouse moved to (573, 729)
Screenshot: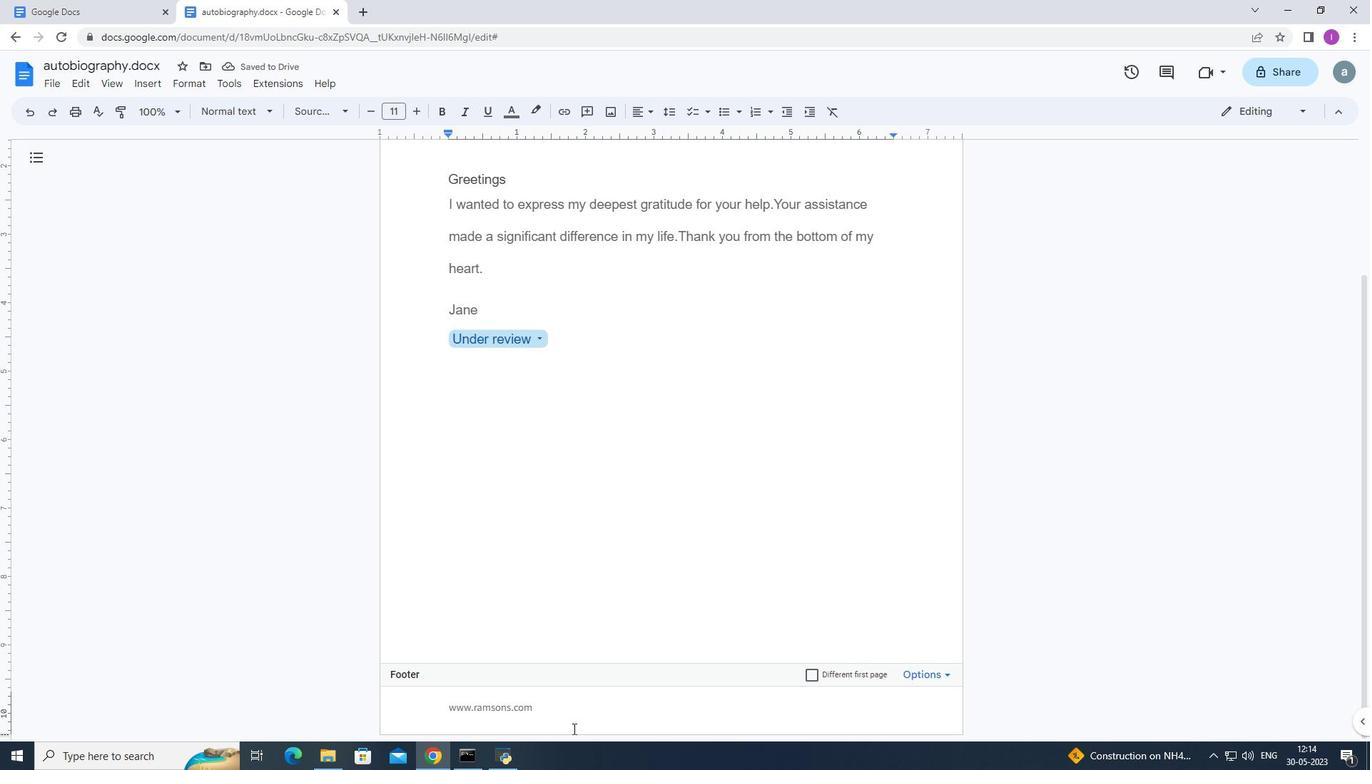 
Action: Mouse pressed left at (573, 729)
Screenshot: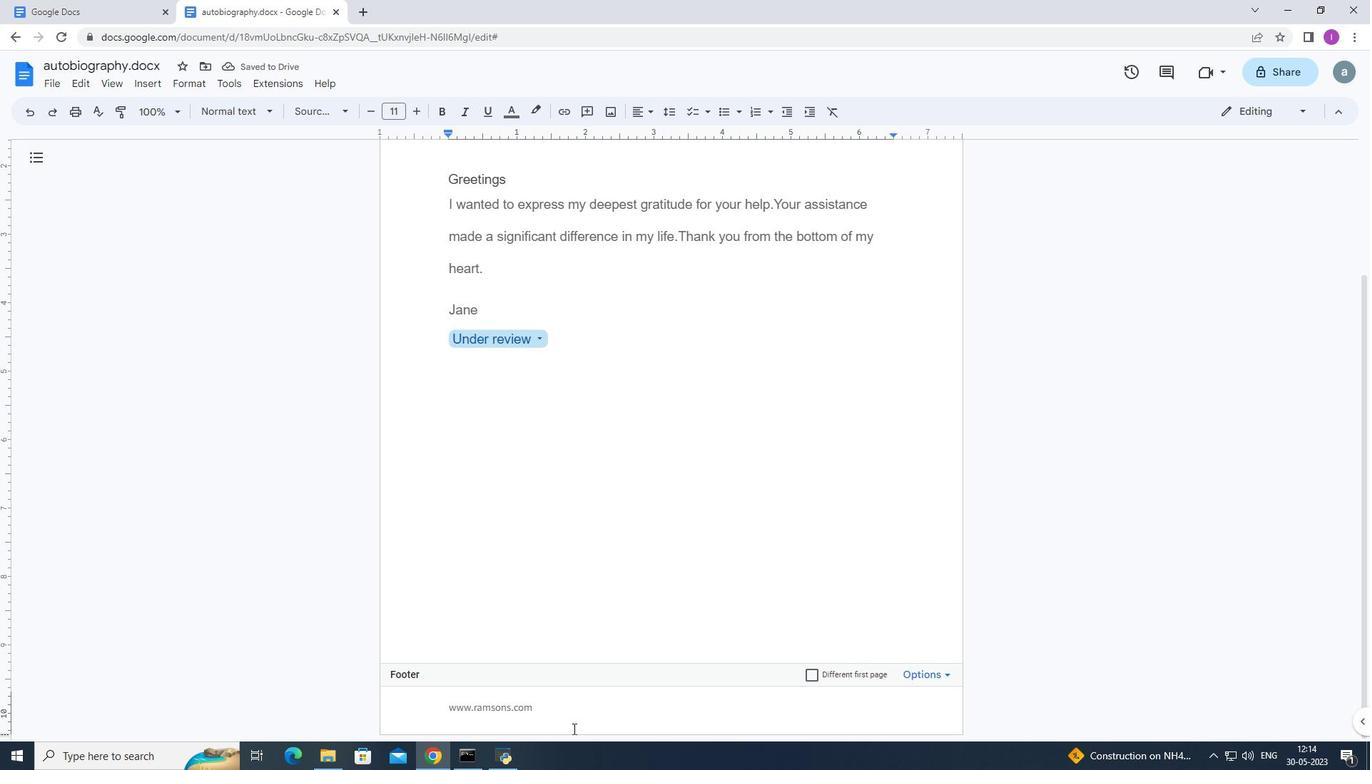 
Action: Mouse moved to (735, 676)
Screenshot: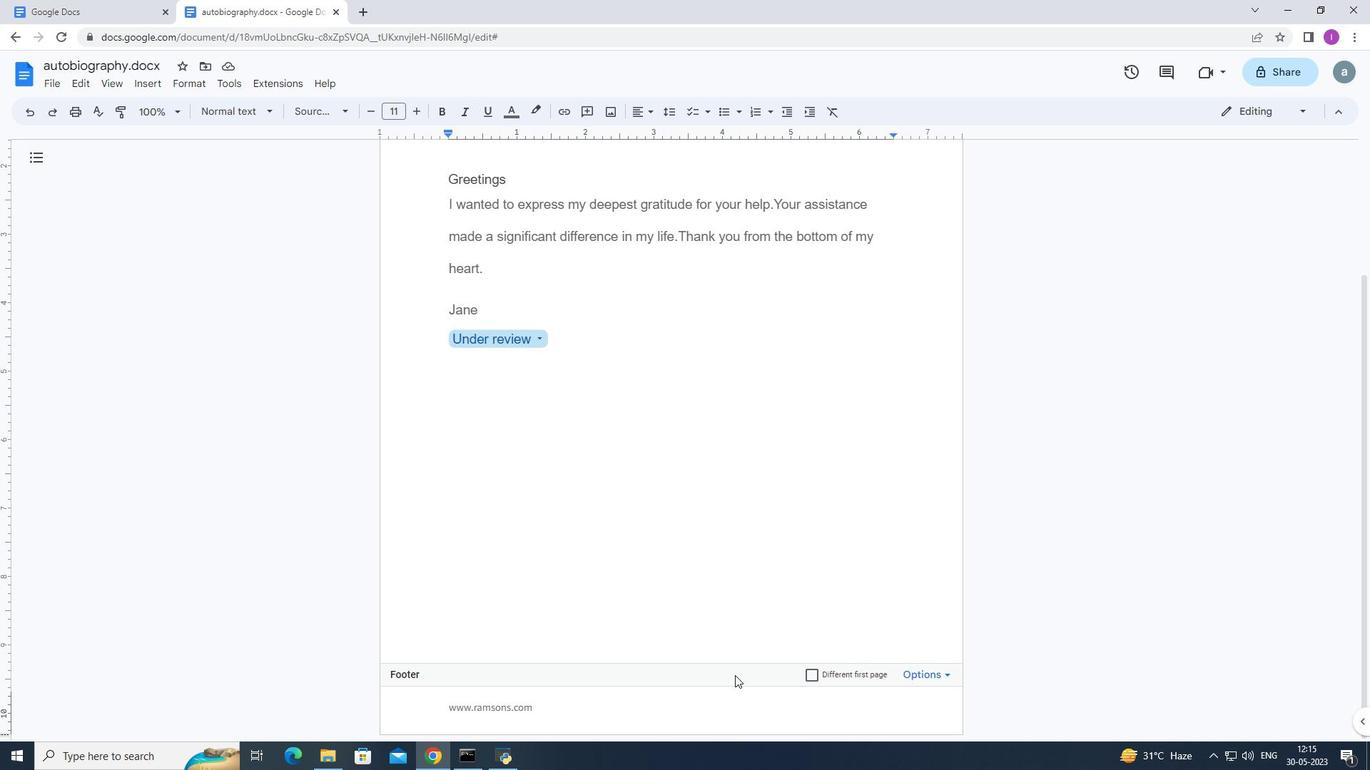 
Action: Key pressed <Key.enter>
Screenshot: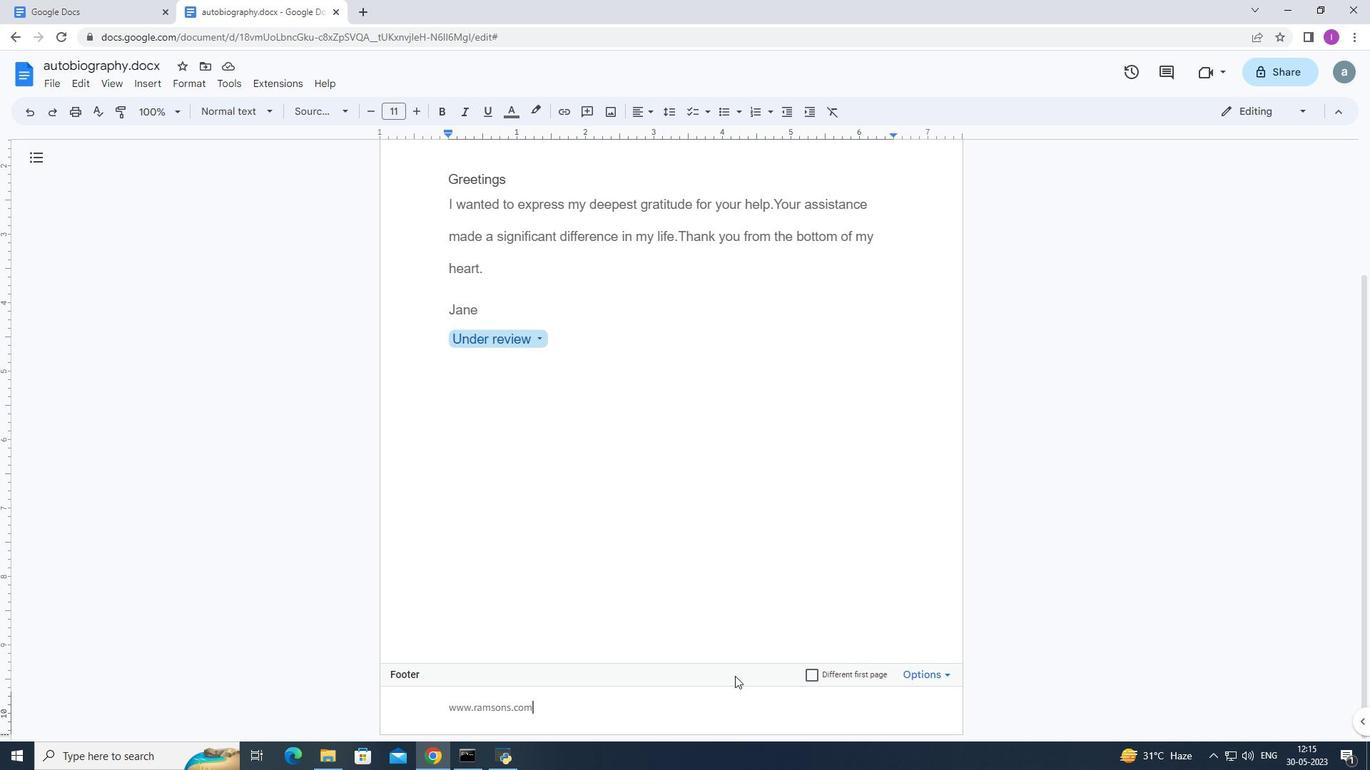 
Action: Mouse moved to (734, 678)
Screenshot: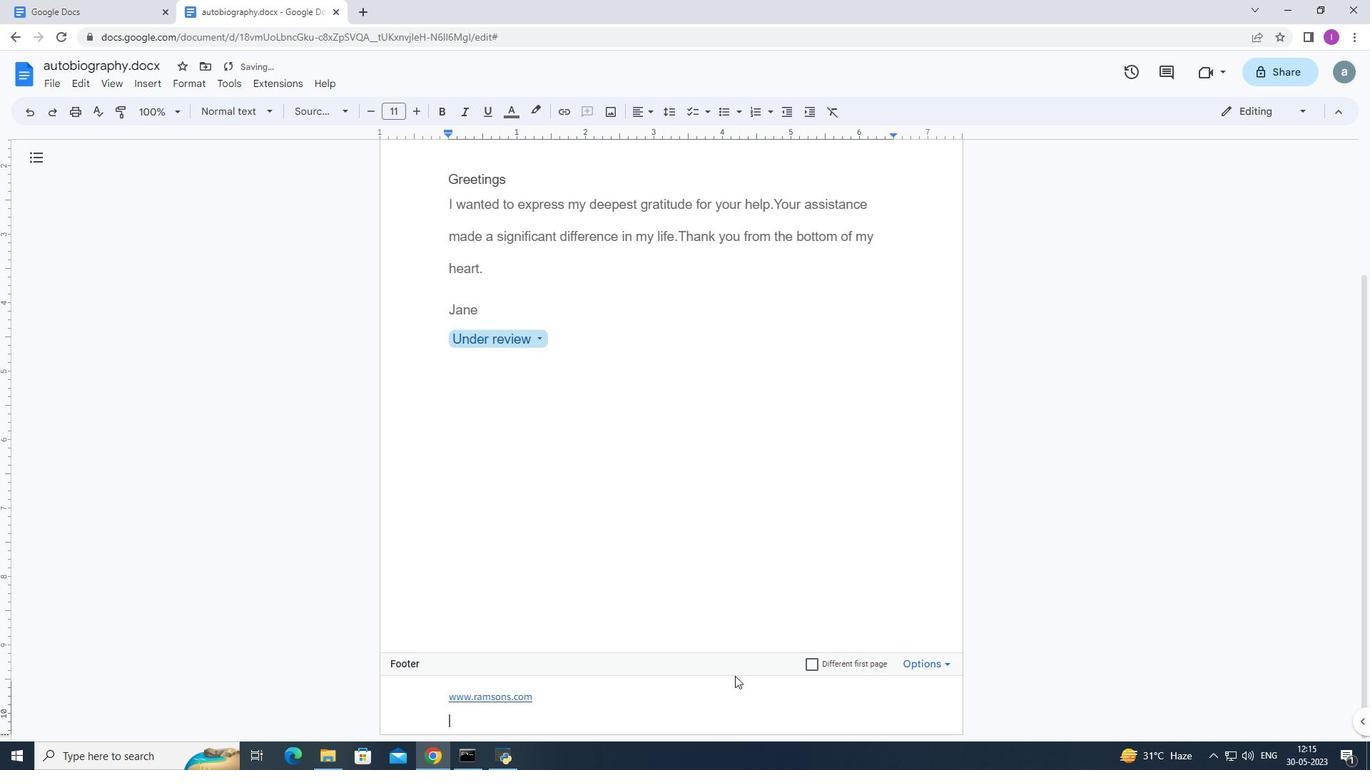 
Action: Key pressed <Key.enter>
Screenshot: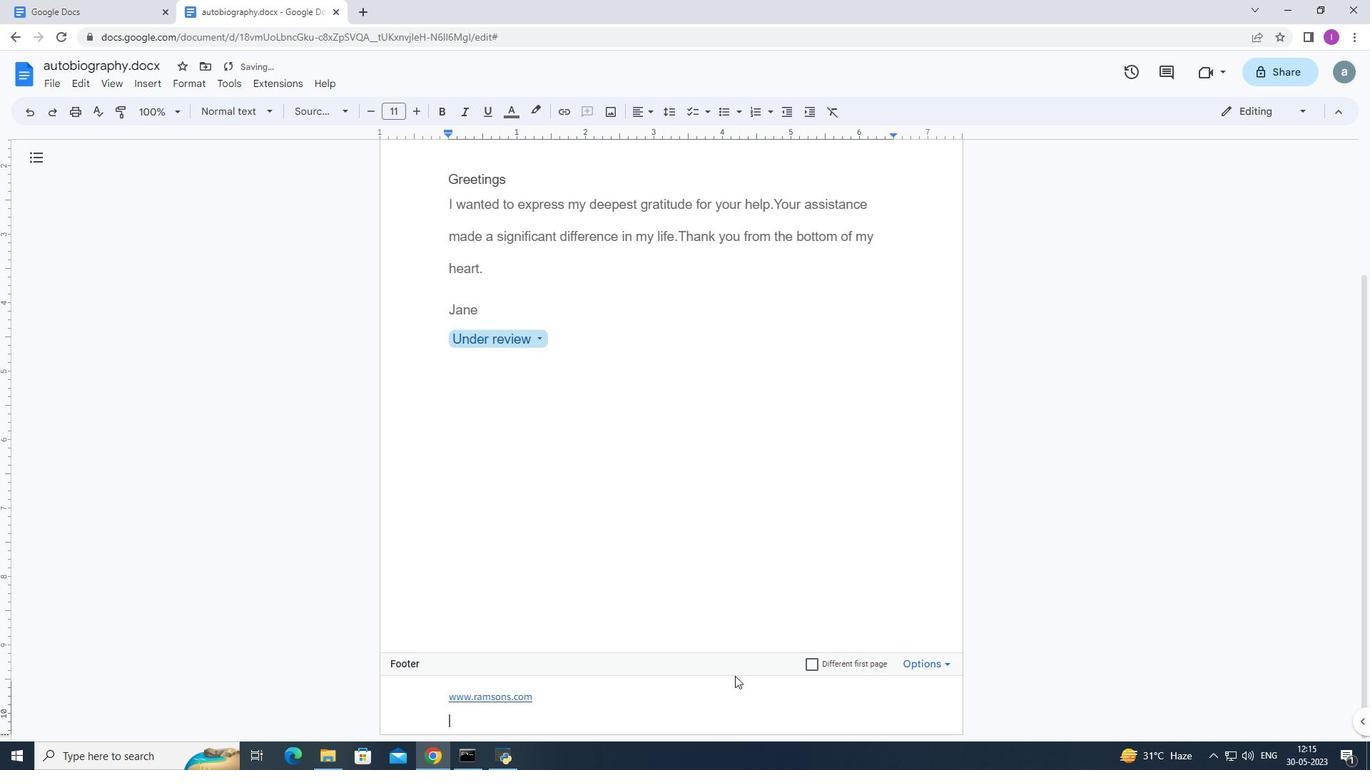 
Action: Mouse moved to (733, 678)
Screenshot: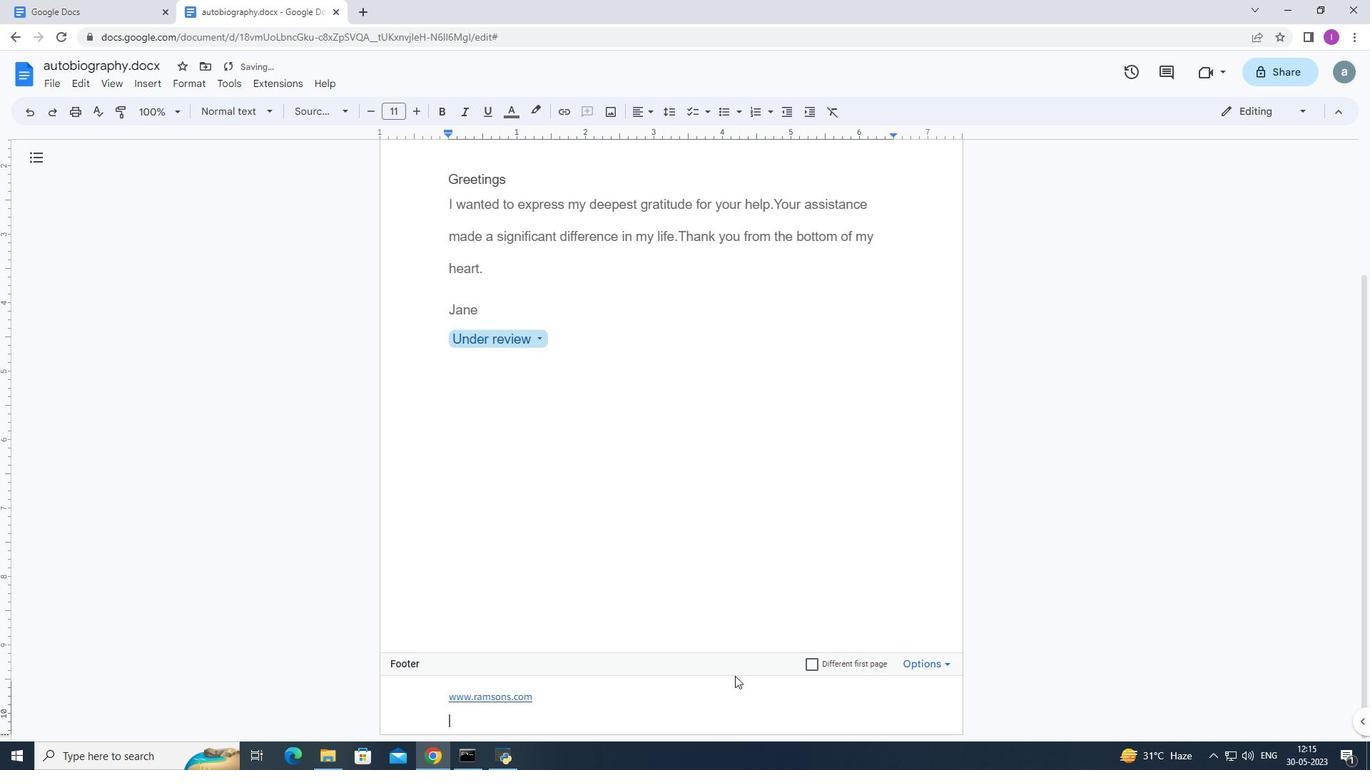 
Action: Key pressed <Key.enter>
Screenshot: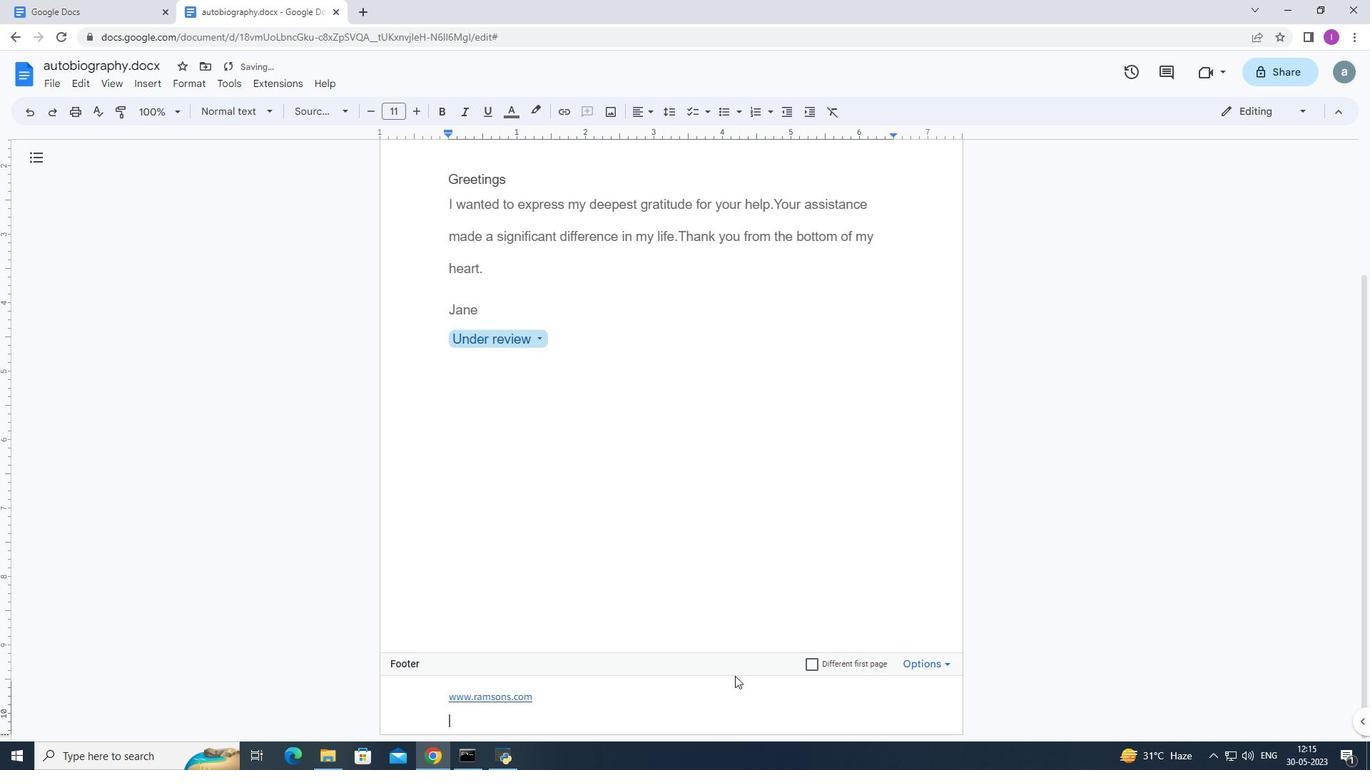 
Action: Mouse moved to (733, 679)
Screenshot: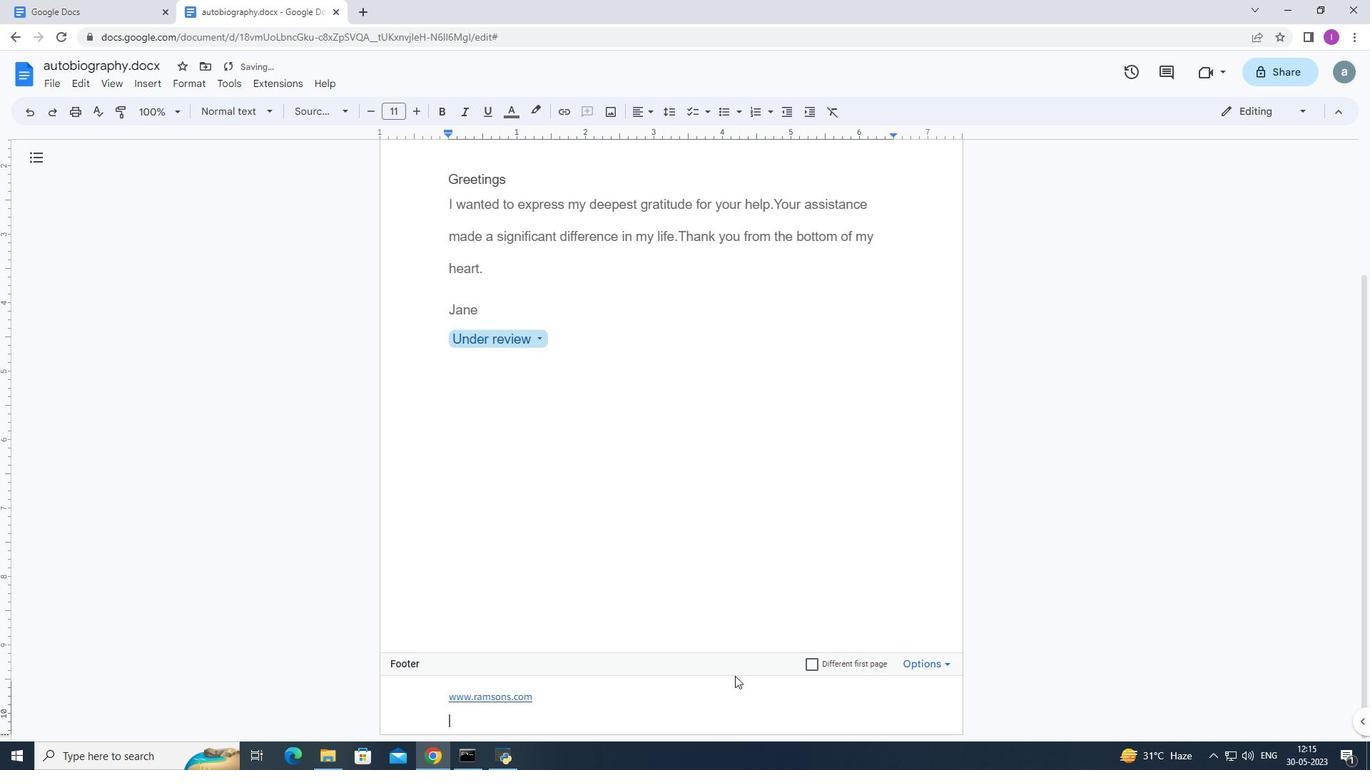 
Action: Key pressed <Key.enter>
Screenshot: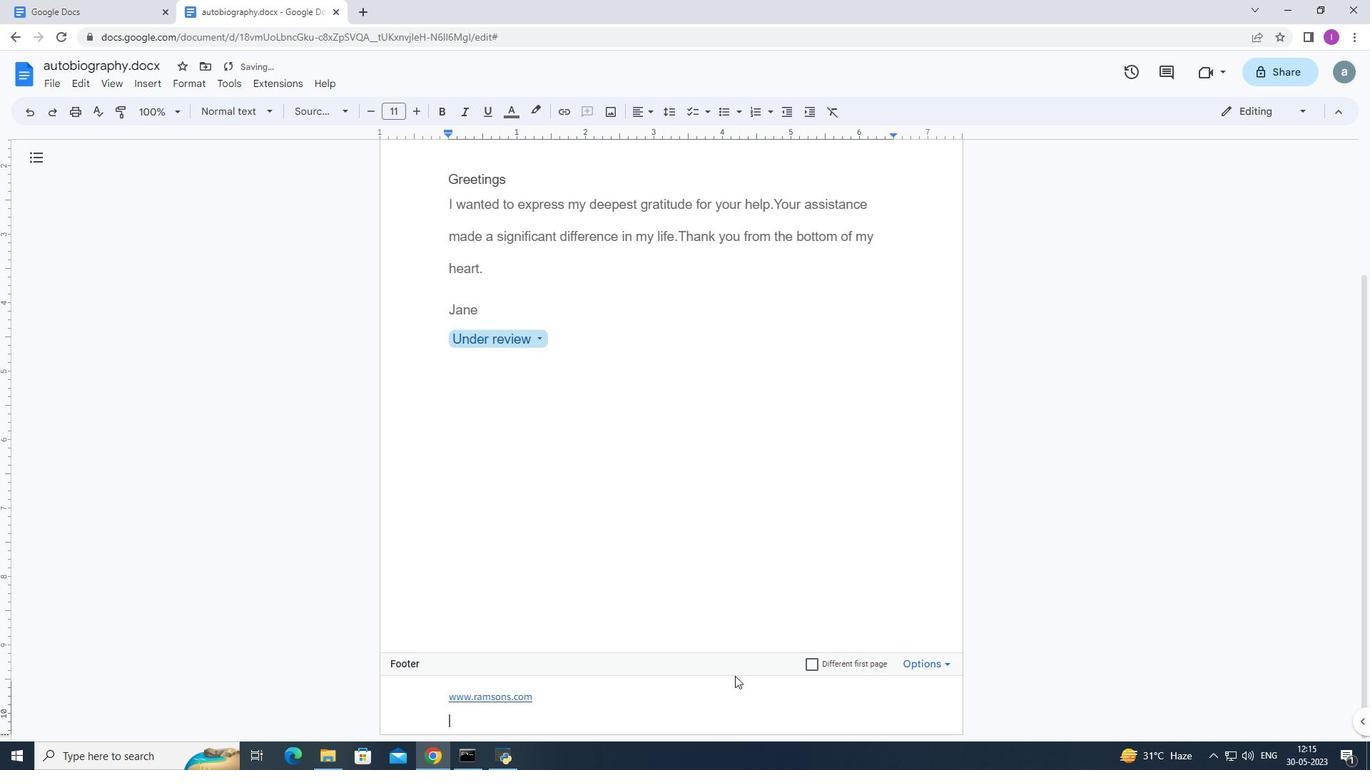 
Action: Mouse moved to (600, 602)
Screenshot: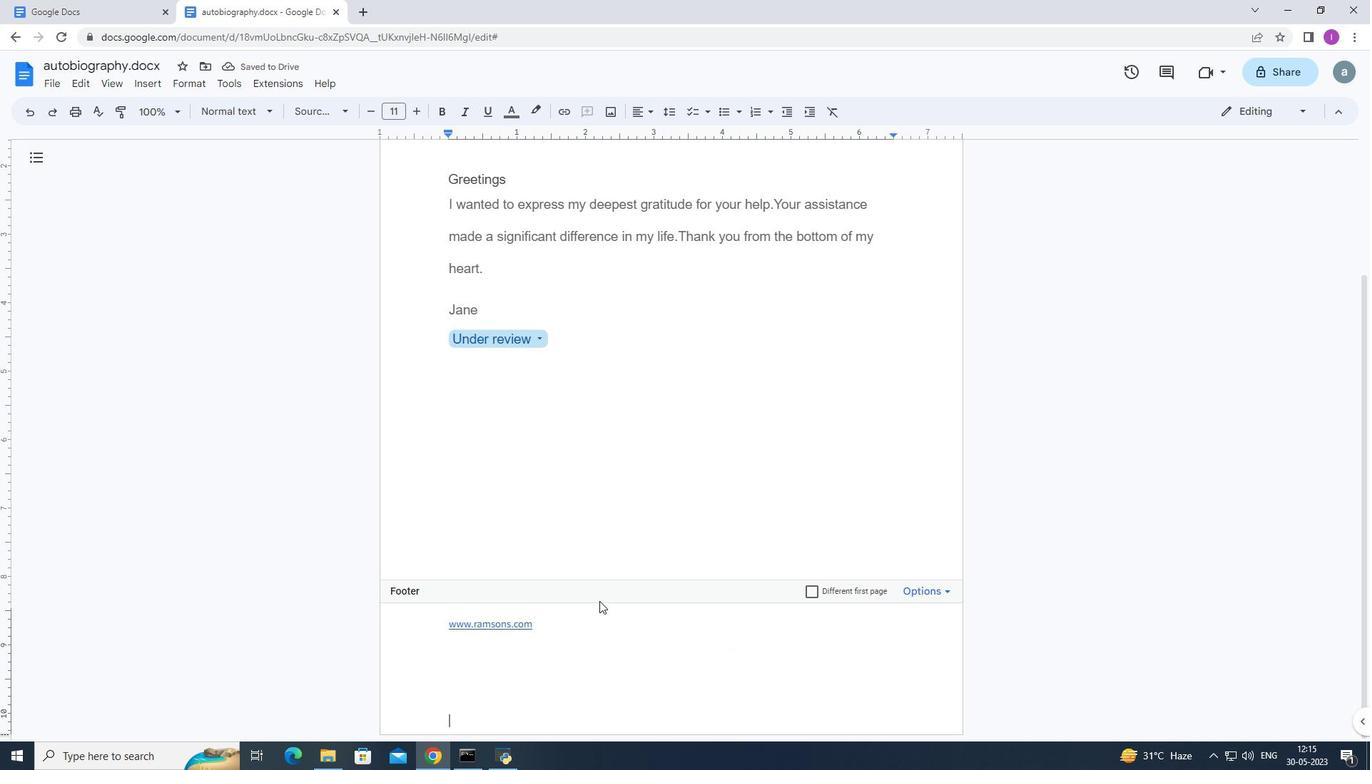 
Action: Mouse scrolled (600, 603) with delta (0, 0)
Screenshot: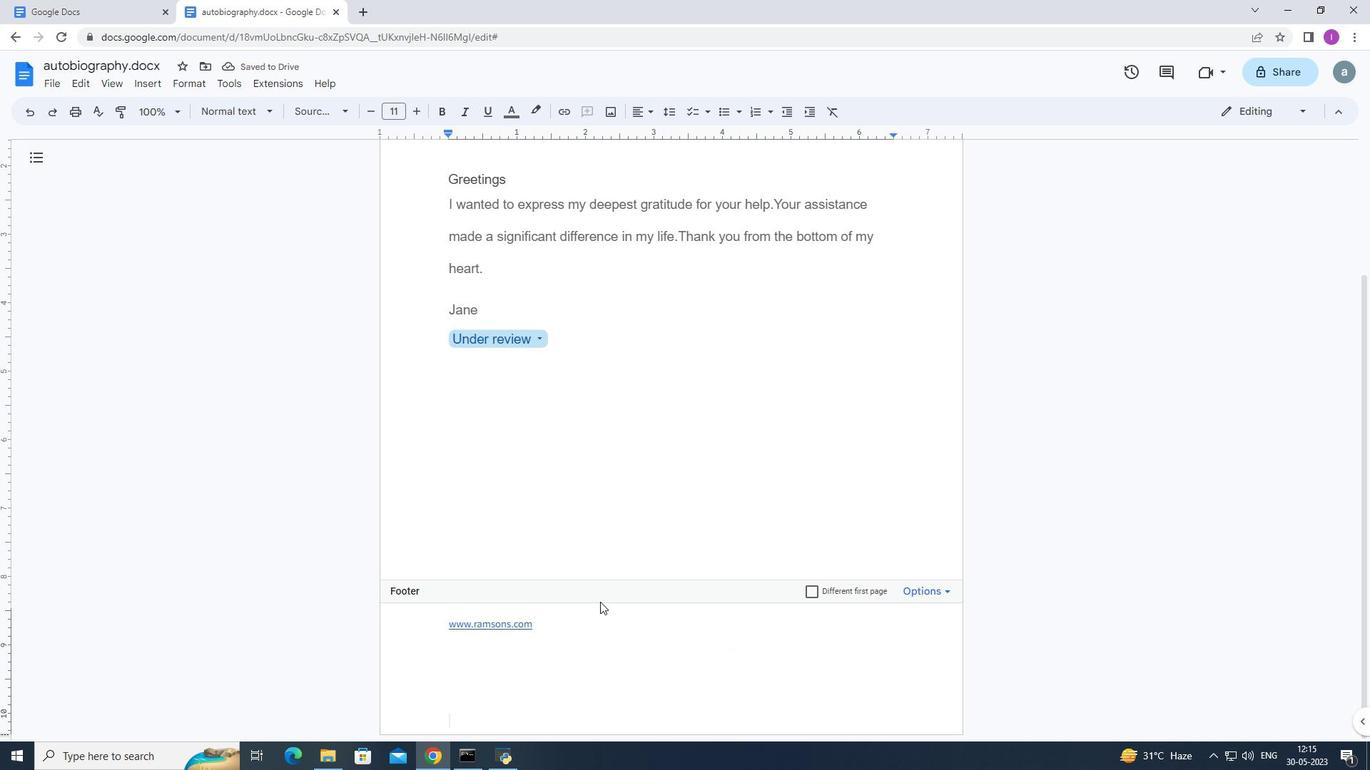 
Action: Mouse scrolled (600, 603) with delta (0, 0)
Screenshot: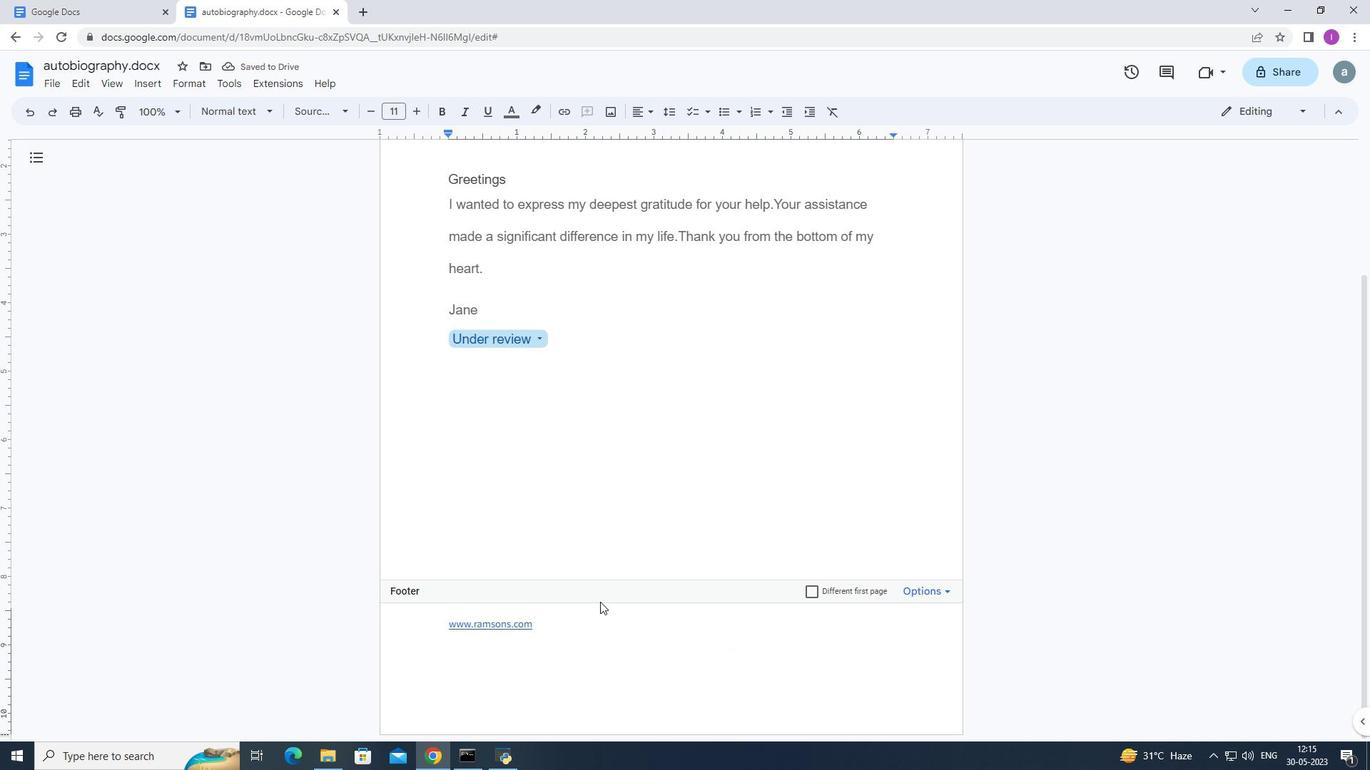 
Action: Mouse moved to (600, 606)
Screenshot: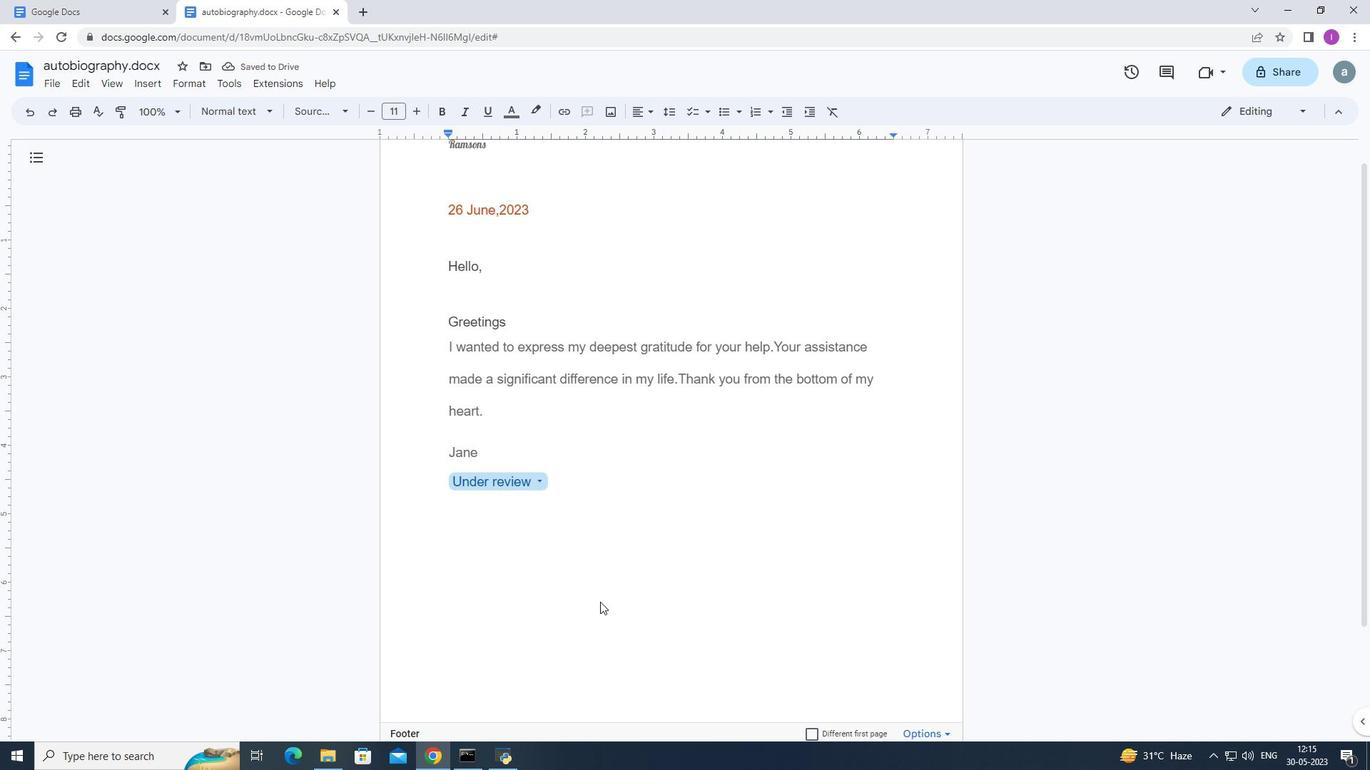 
Action: Mouse scrolled (600, 607) with delta (0, 0)
Screenshot: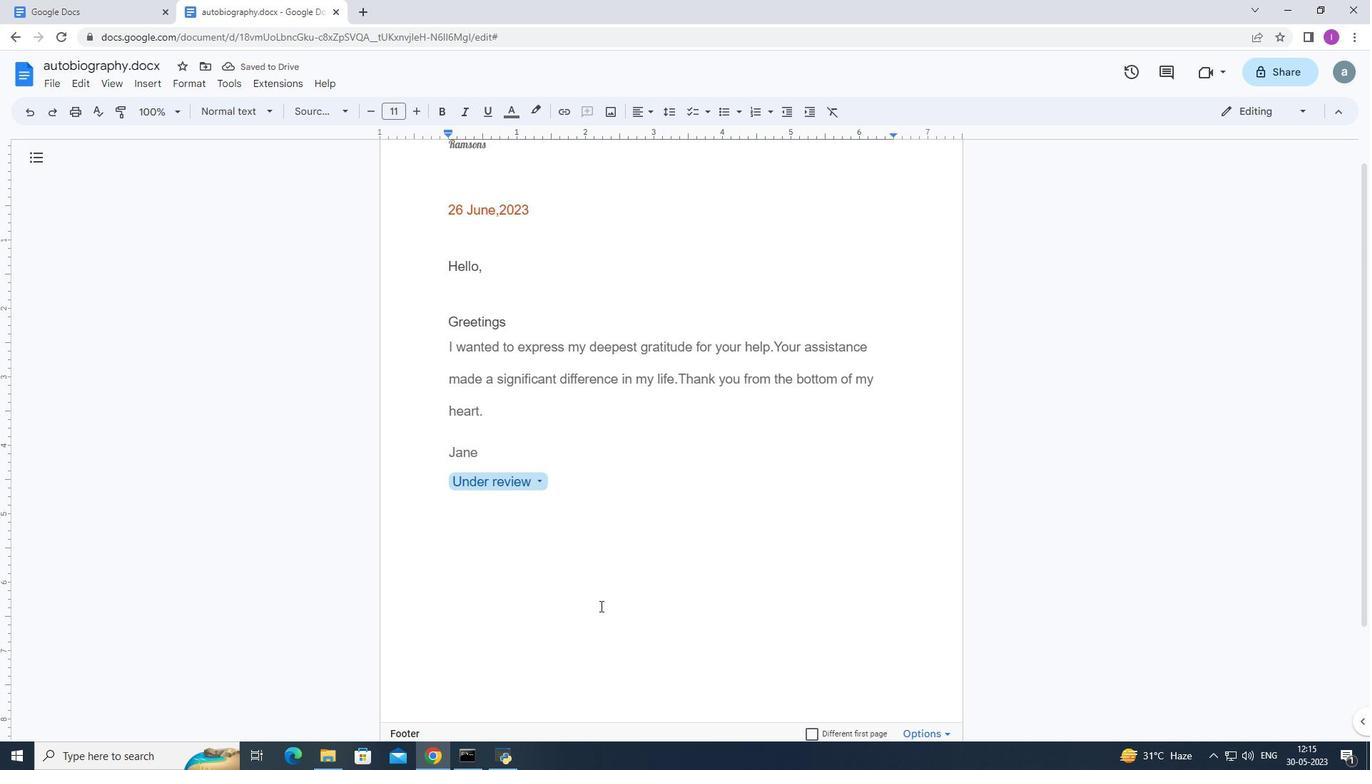 
Action: Mouse scrolled (600, 607) with delta (0, 0)
Screenshot: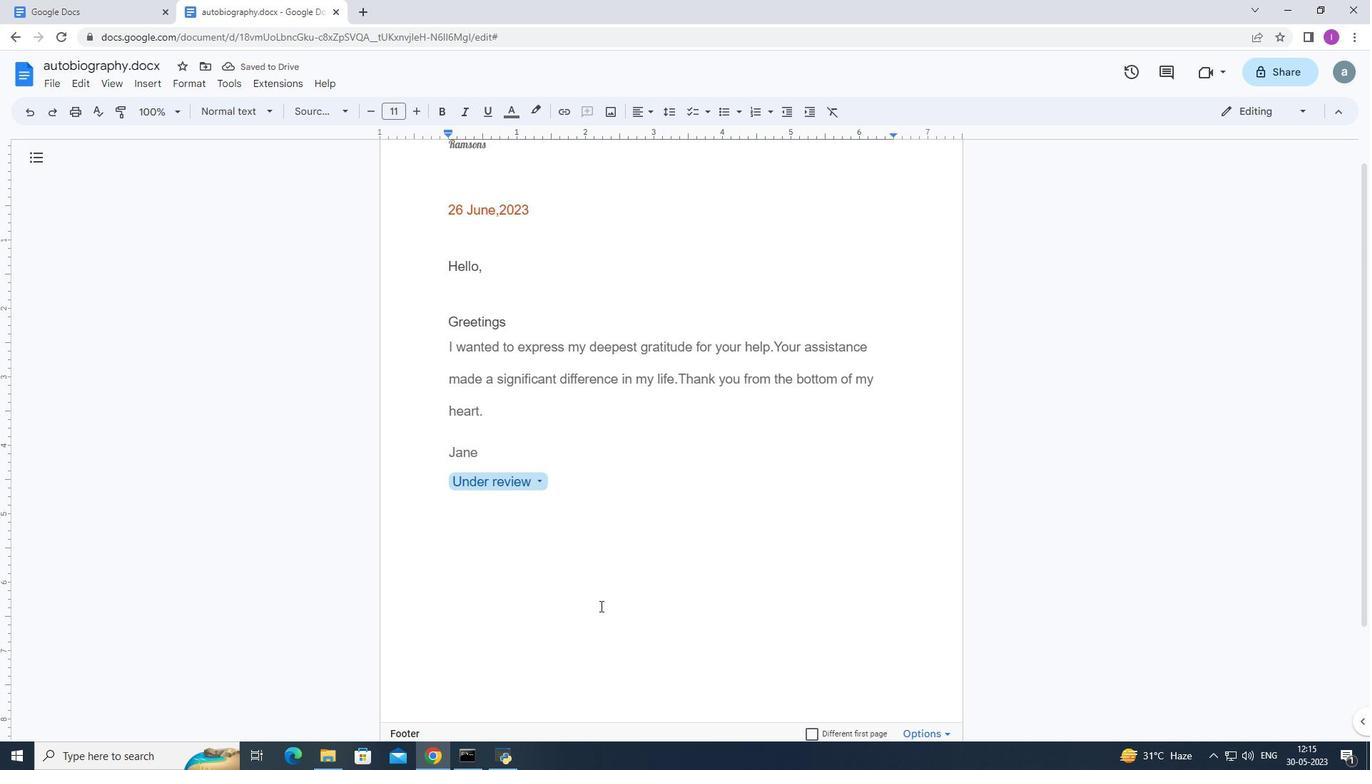 
Action: Mouse scrolled (600, 607) with delta (0, 0)
Screenshot: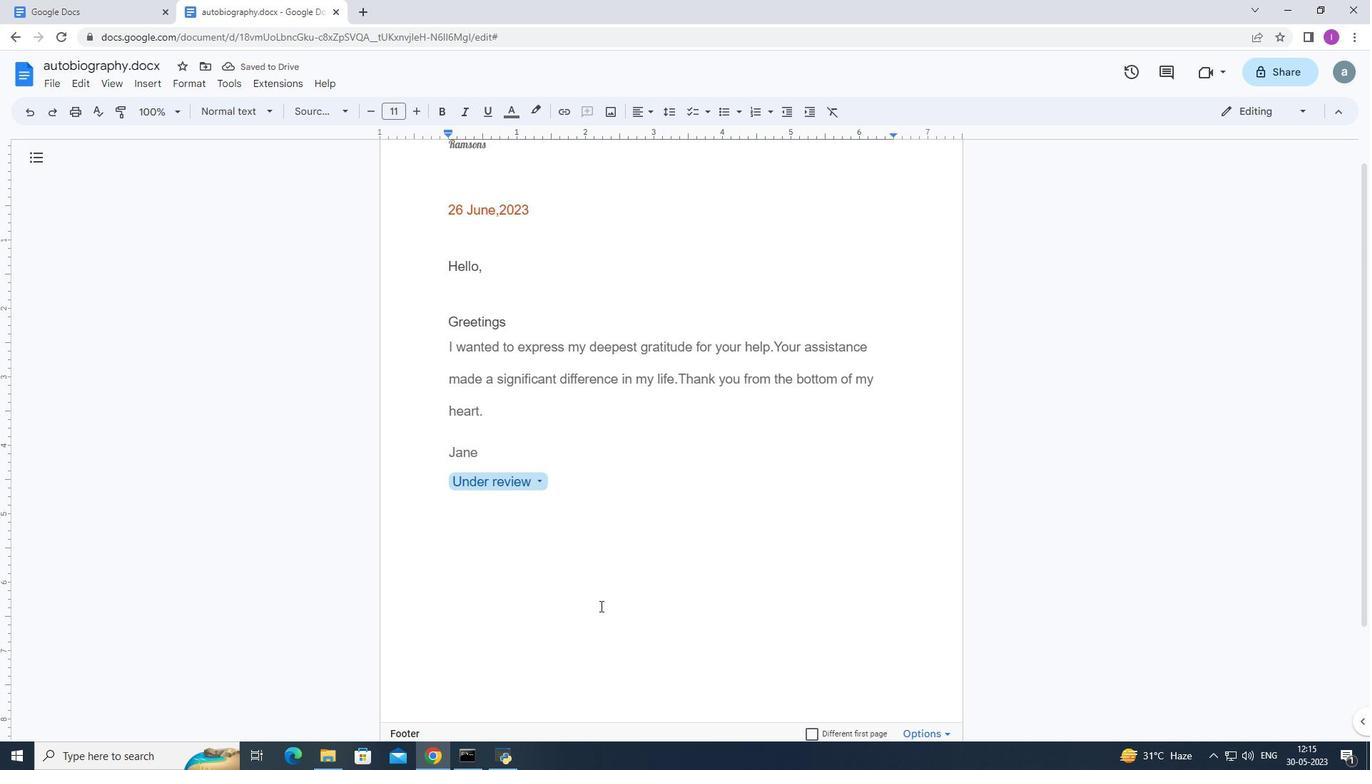 
Action: Mouse scrolled (600, 607) with delta (0, 0)
Screenshot: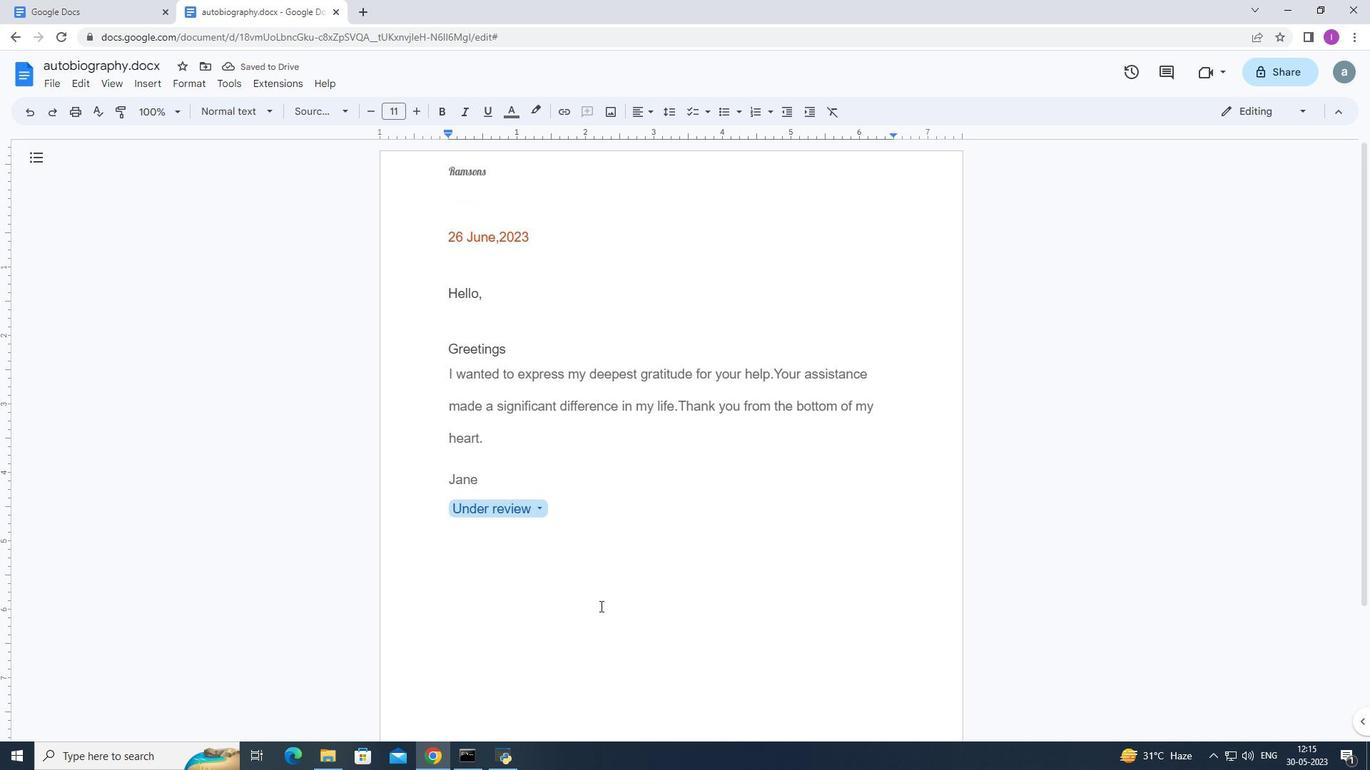 
Action: Mouse moved to (598, 608)
Screenshot: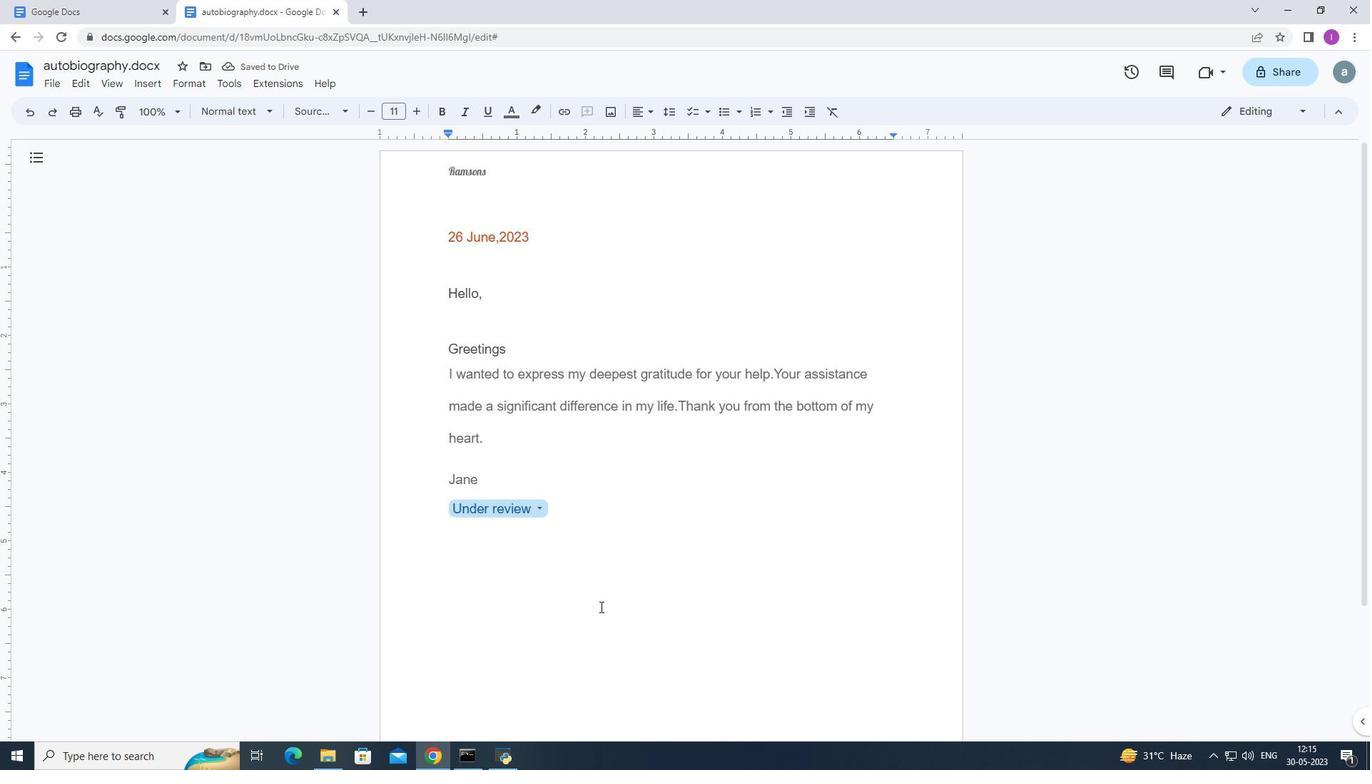 
Action: Mouse scrolled (598, 607) with delta (0, 0)
Screenshot: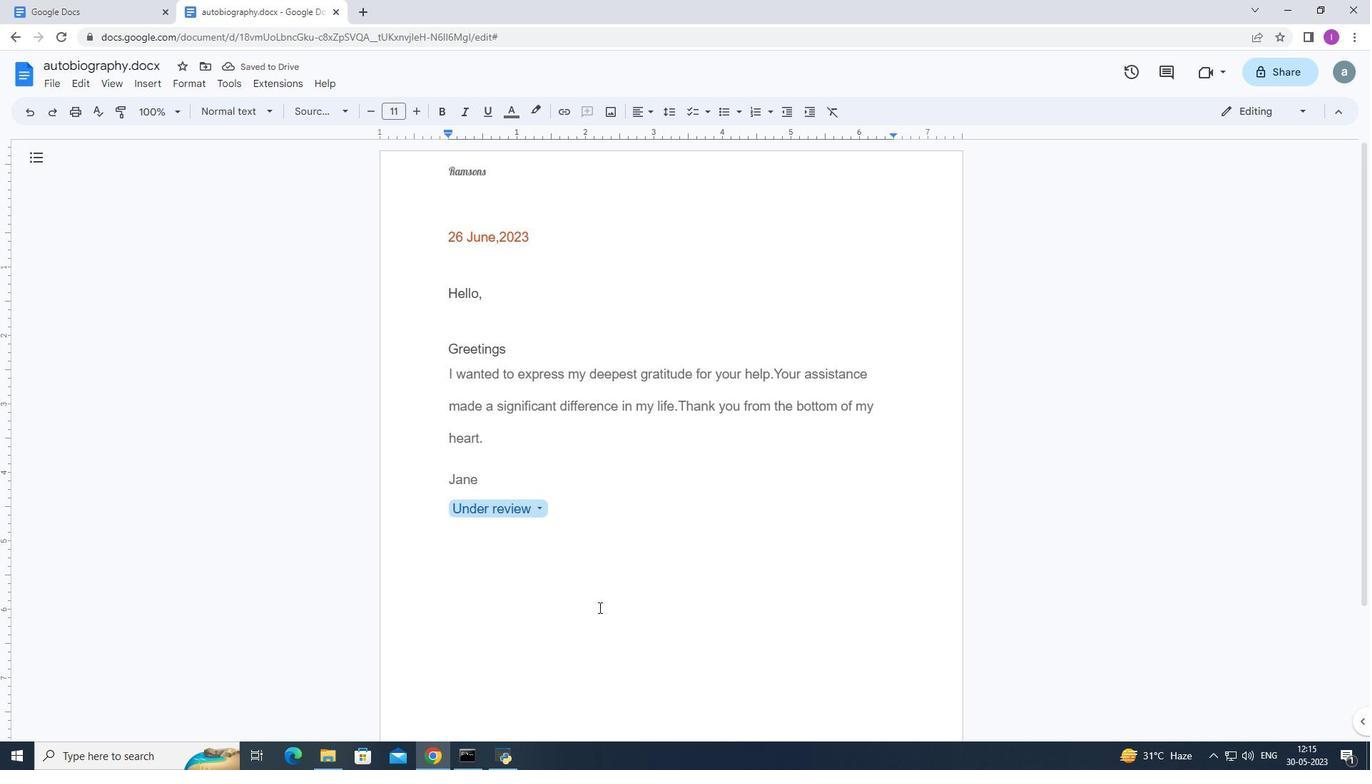 
Action: Mouse scrolled (598, 607) with delta (0, 0)
Screenshot: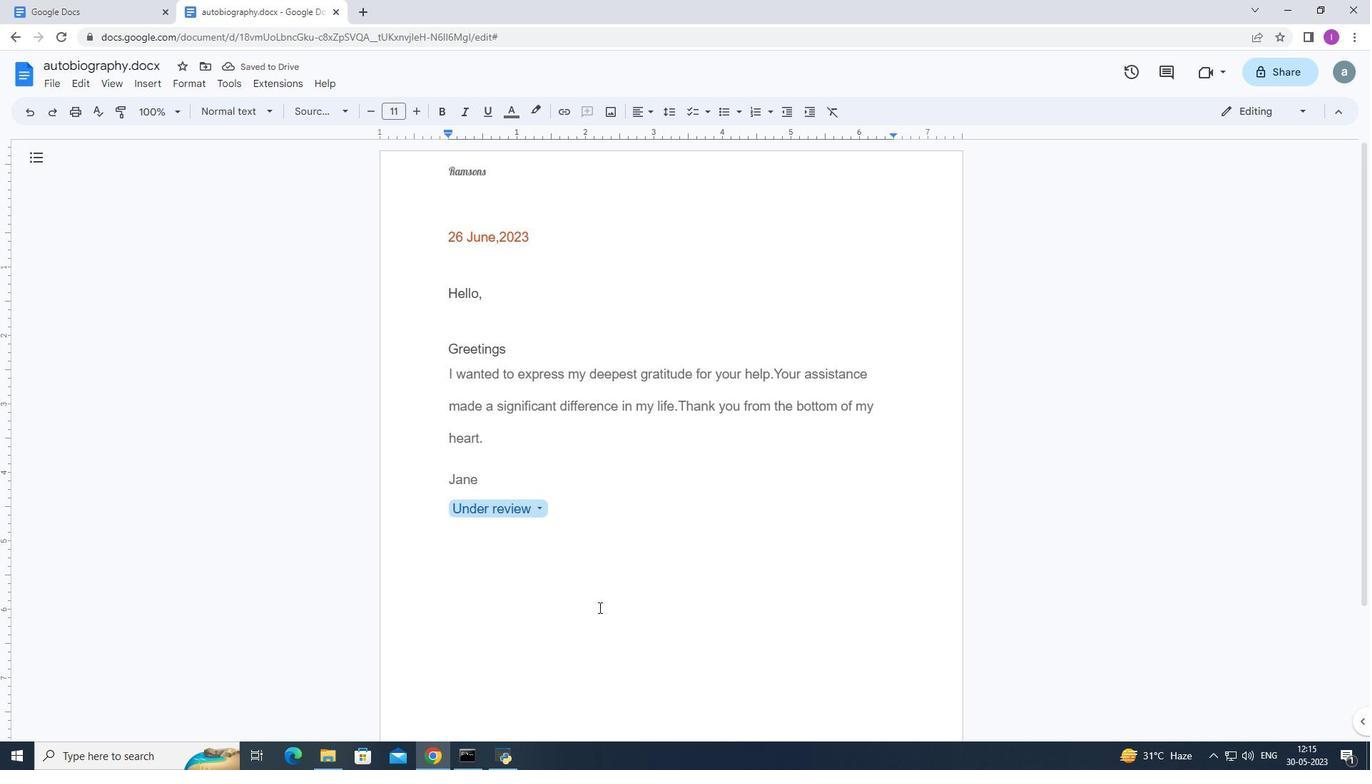 
Action: Mouse scrolled (598, 607) with delta (0, 0)
Screenshot: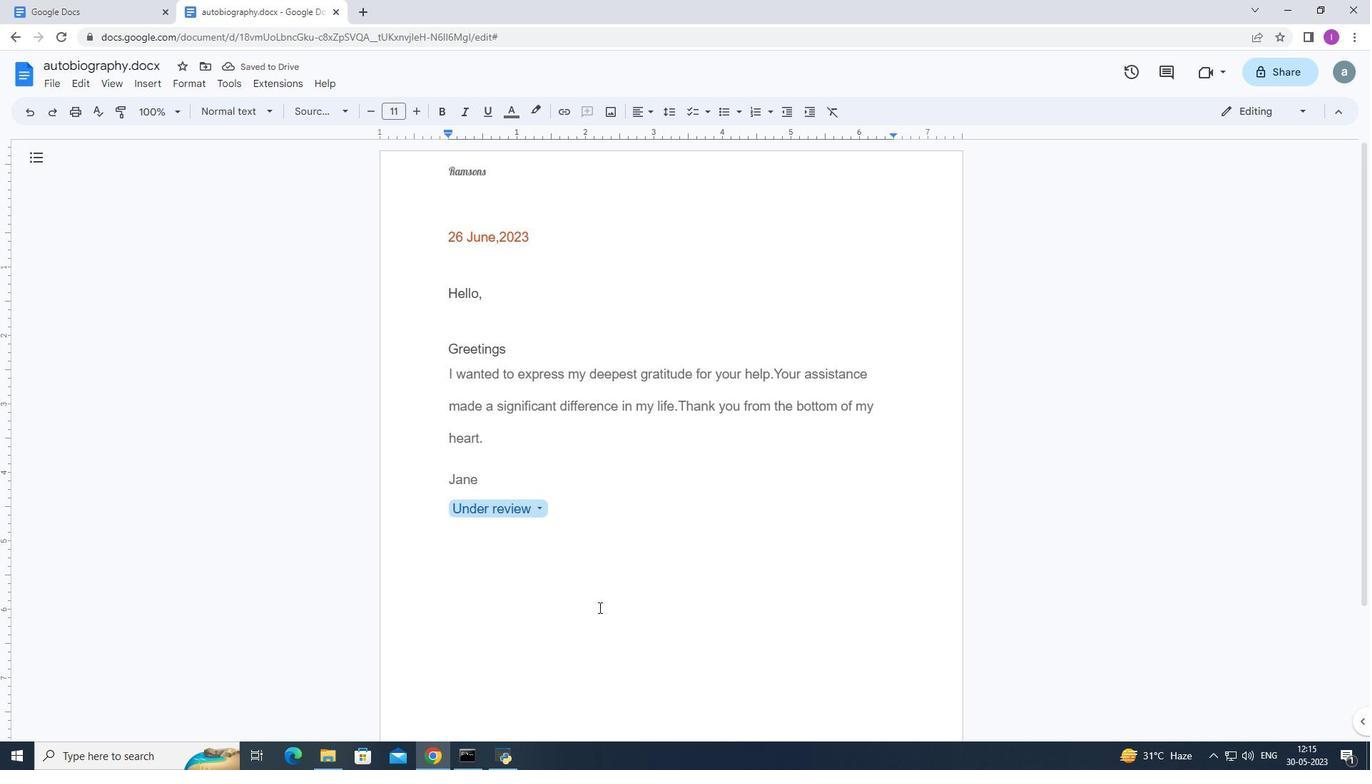 
Action: Mouse scrolled (598, 607) with delta (0, 0)
Screenshot: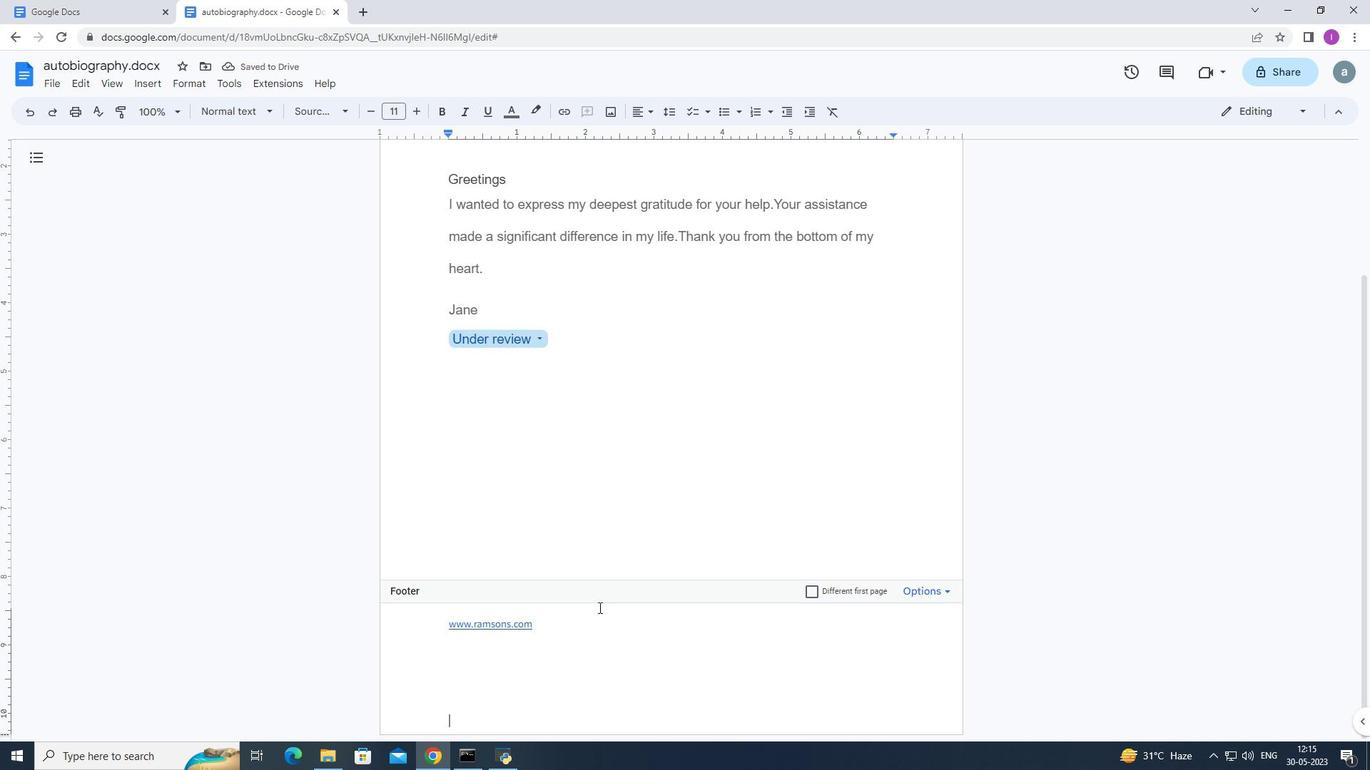 
Action: Mouse scrolled (598, 607) with delta (0, 0)
Screenshot: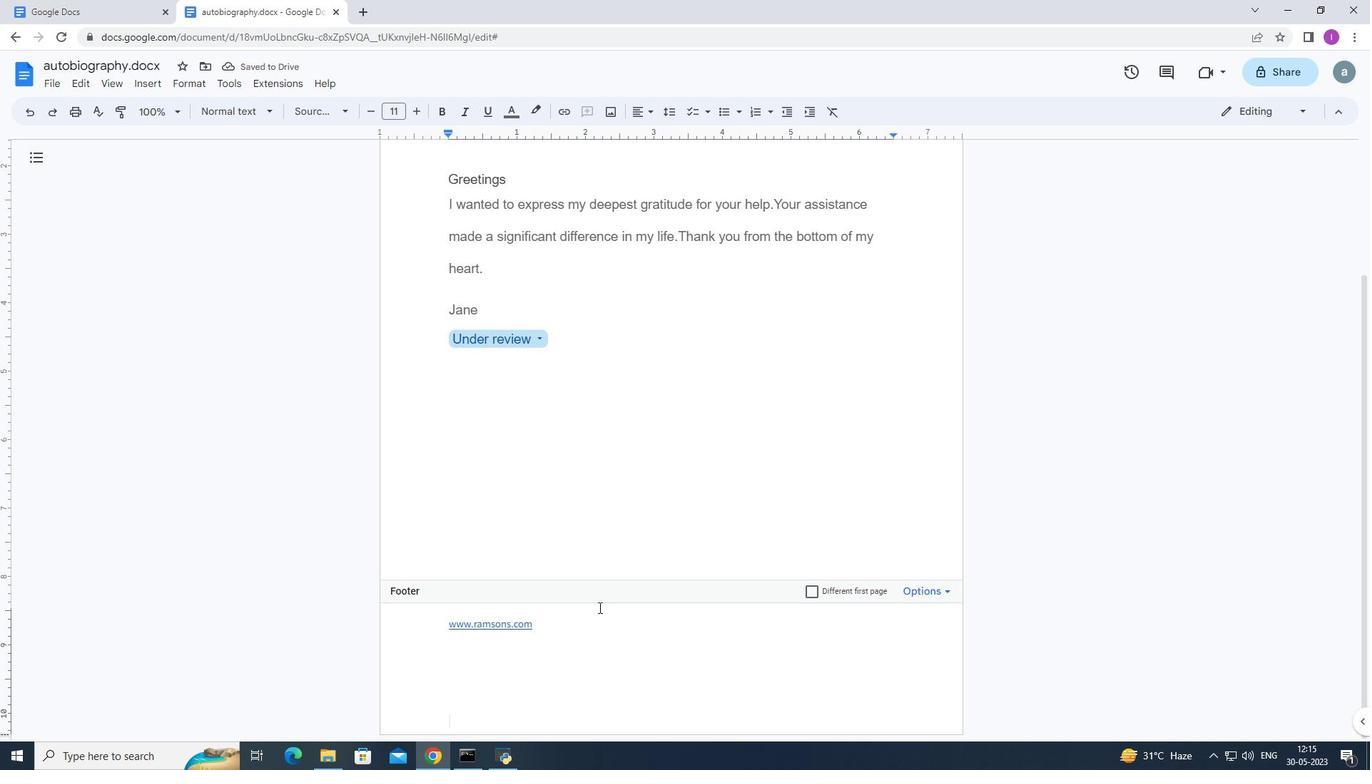 
Action: Mouse scrolled (598, 607) with delta (0, 0)
Screenshot: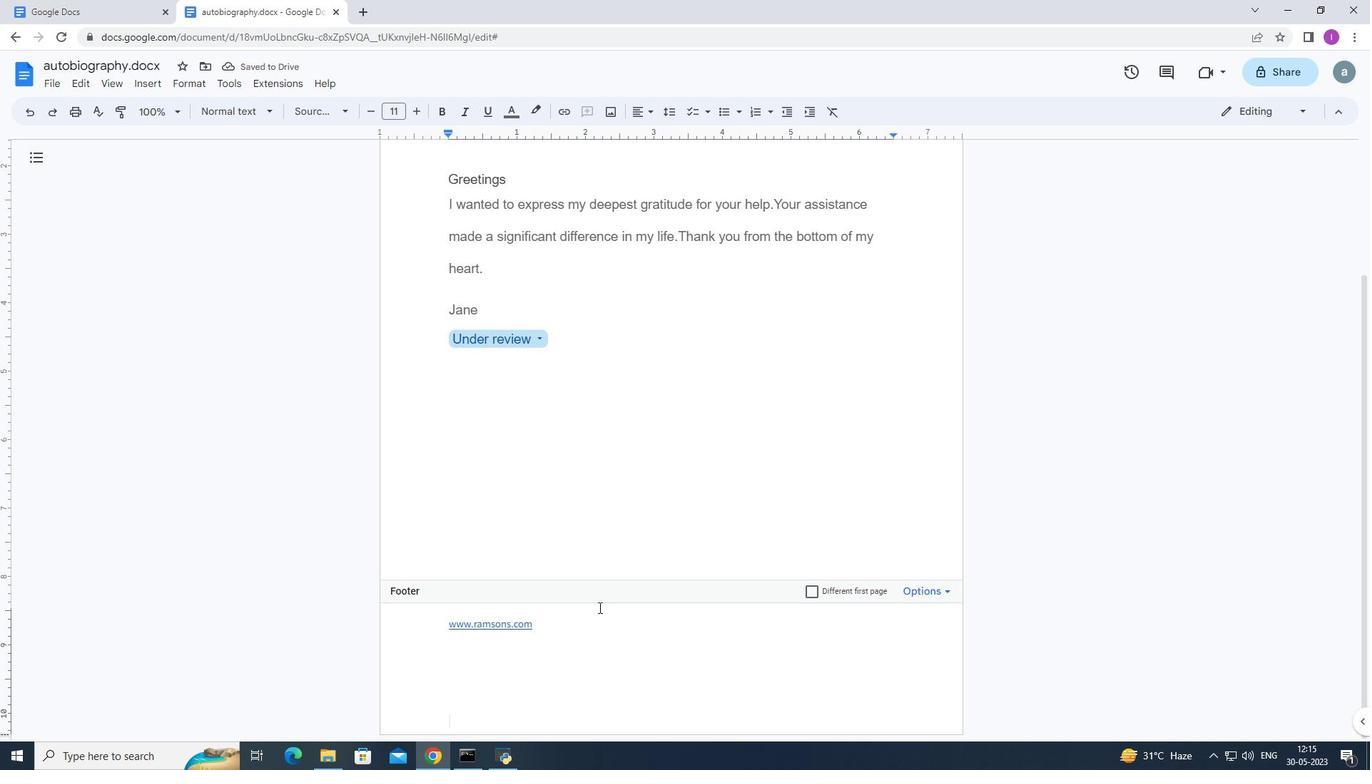 
Action: Mouse scrolled (598, 607) with delta (0, 0)
Screenshot: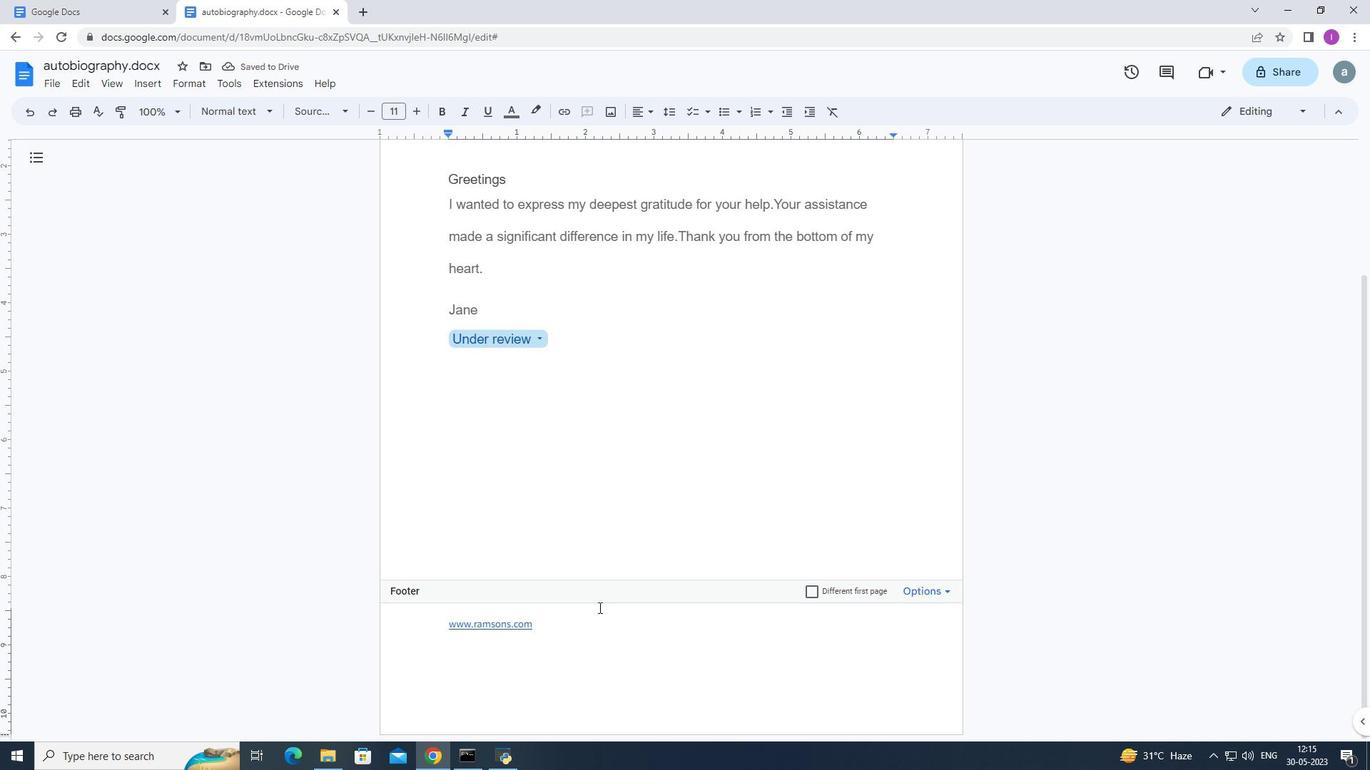 
Action: Mouse moved to (260, 578)
Screenshot: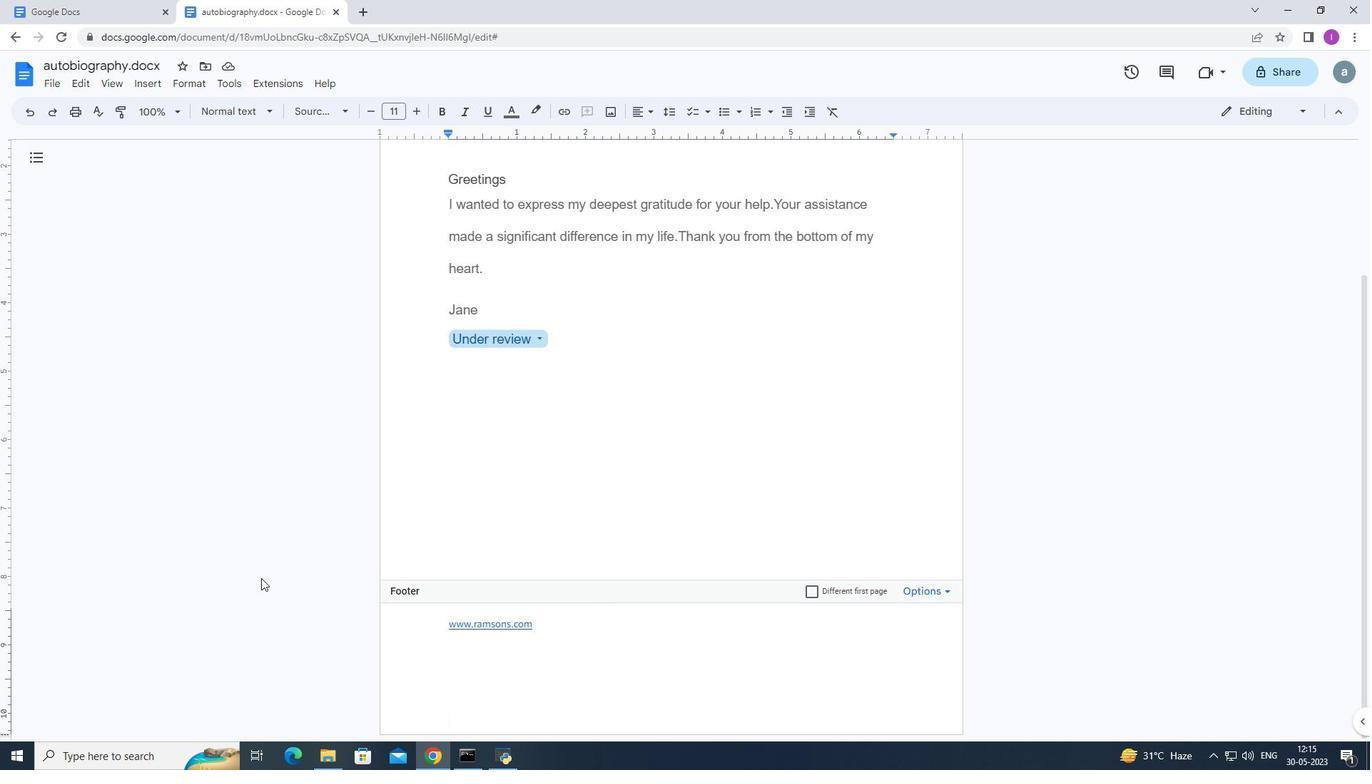 
